 Task: Look for space in Chillán, Chile from 4th September, 2023 to 10th September, 2023 for 1 adult in price range Rs.9000 to Rs.17000. Place can be private room with 1  bedroom having 1 bed and 1 bathroom. Property type can be house, flat, guest house, hotel. Booking option can be shelf check-in. Required host language is English.
Action: Mouse moved to (441, 161)
Screenshot: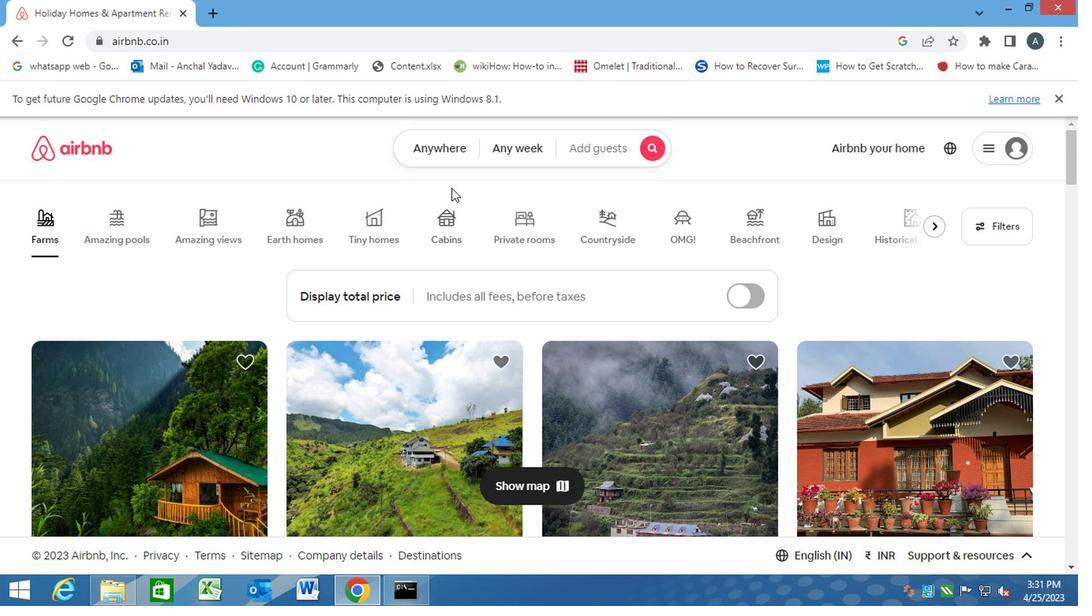 
Action: Mouse pressed left at (441, 161)
Screenshot: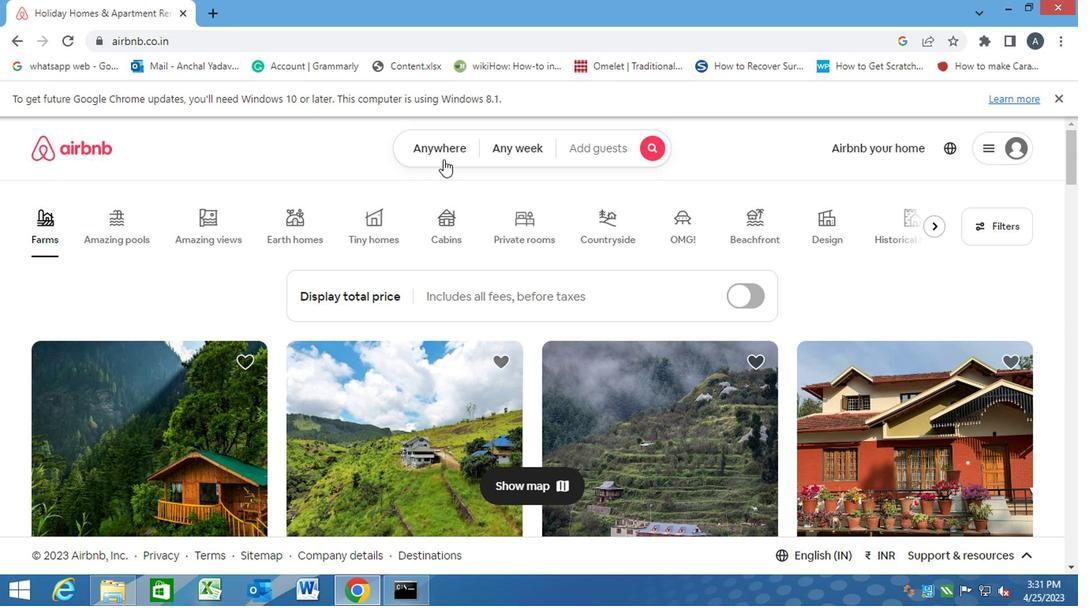 
Action: Mouse moved to (398, 198)
Screenshot: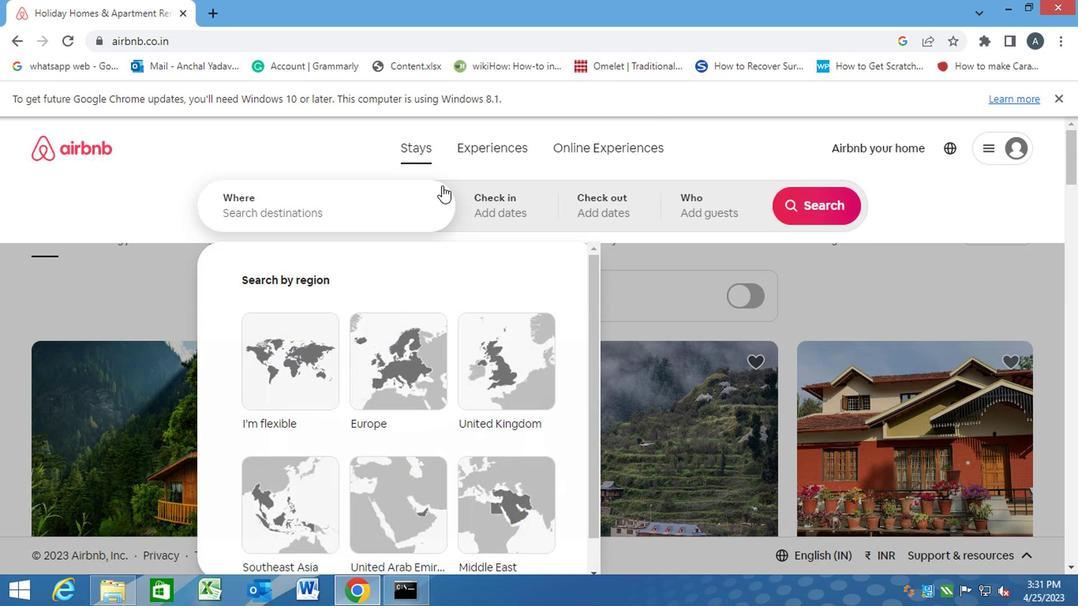 
Action: Mouse pressed left at (398, 198)
Screenshot: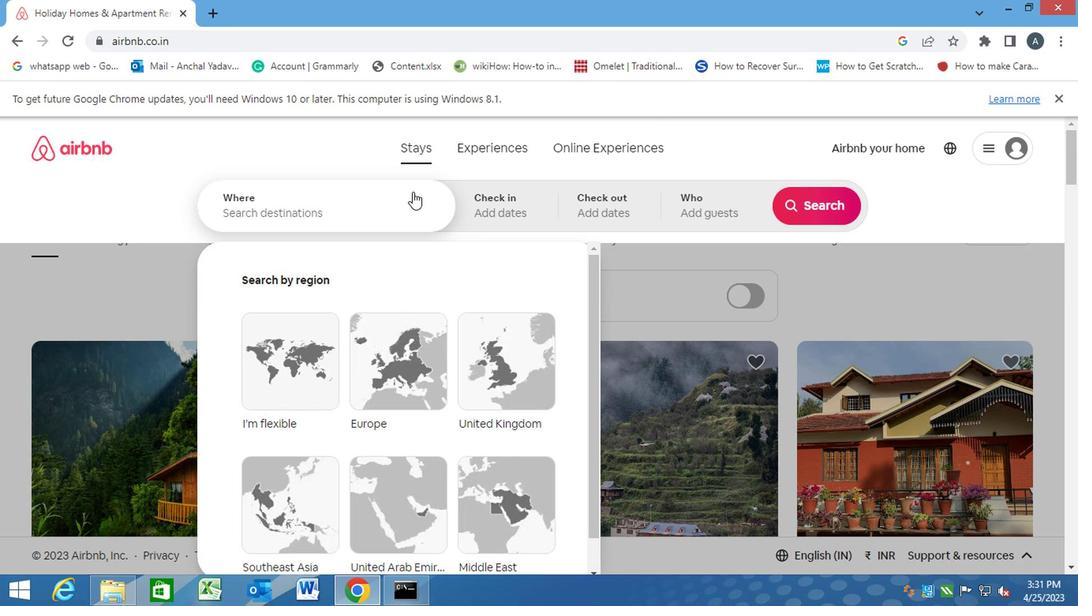 
Action: Key pressed c<Key.caps_lock>hilan,<Key.space><Key.caps_lock>c<Key.caps_lock>hile<Key.enter>
Screenshot: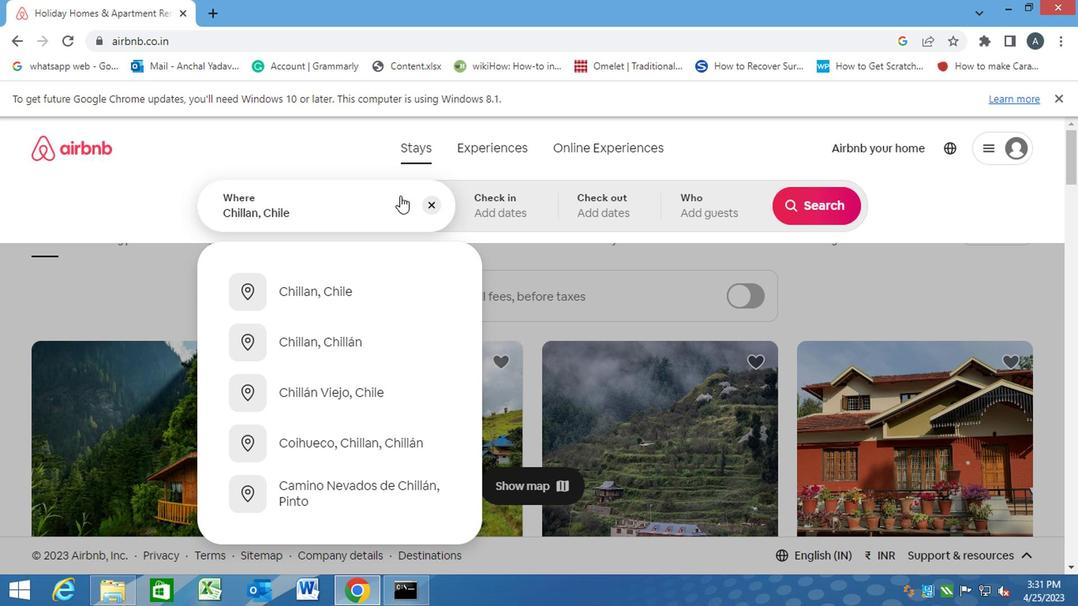 
Action: Mouse moved to (802, 334)
Screenshot: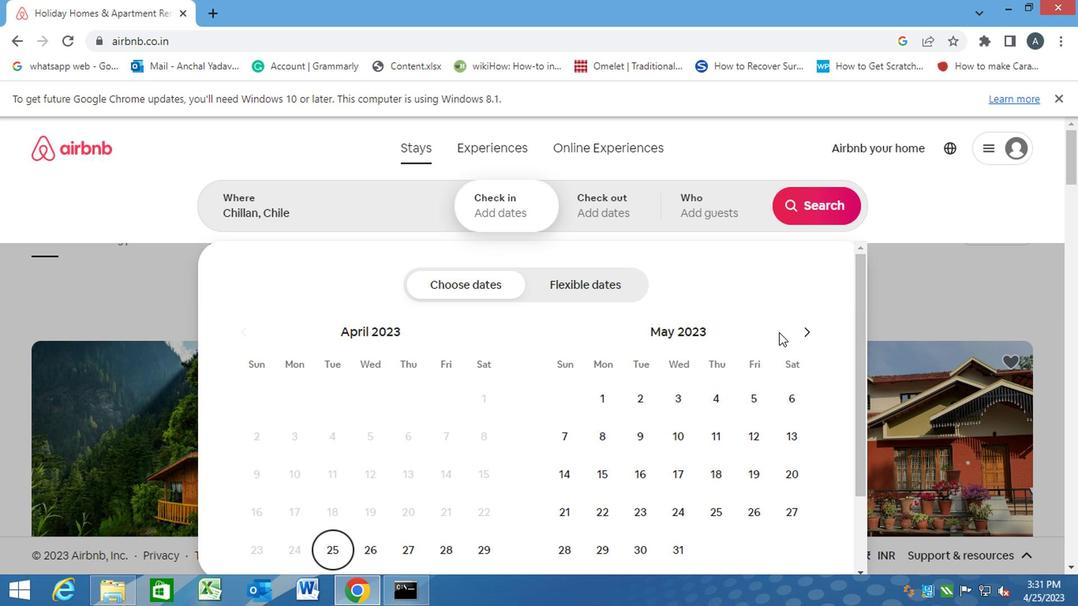 
Action: Mouse pressed left at (802, 334)
Screenshot: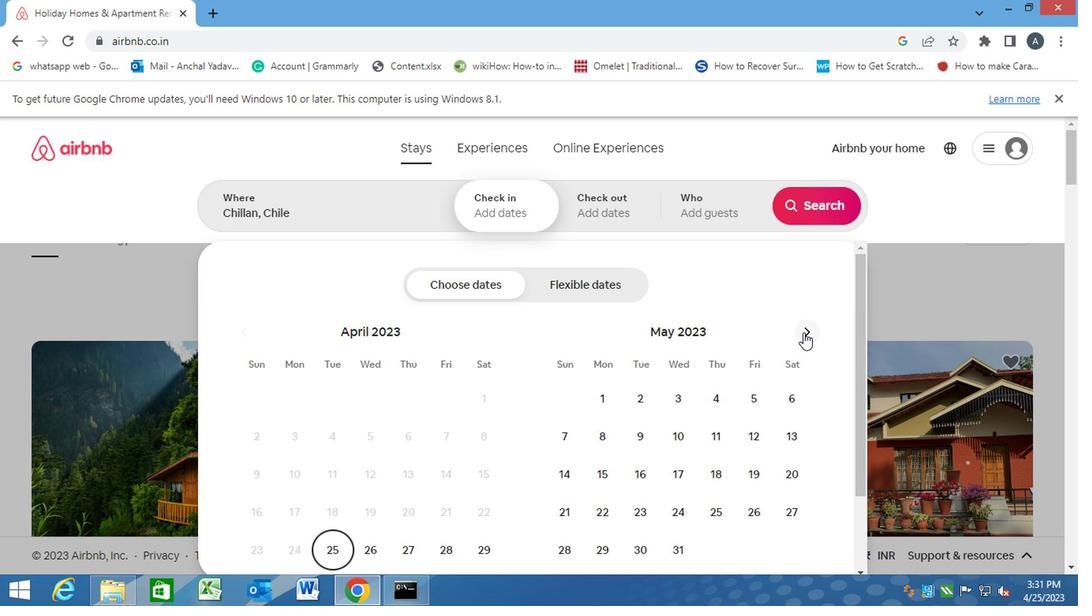
Action: Mouse pressed left at (802, 334)
Screenshot: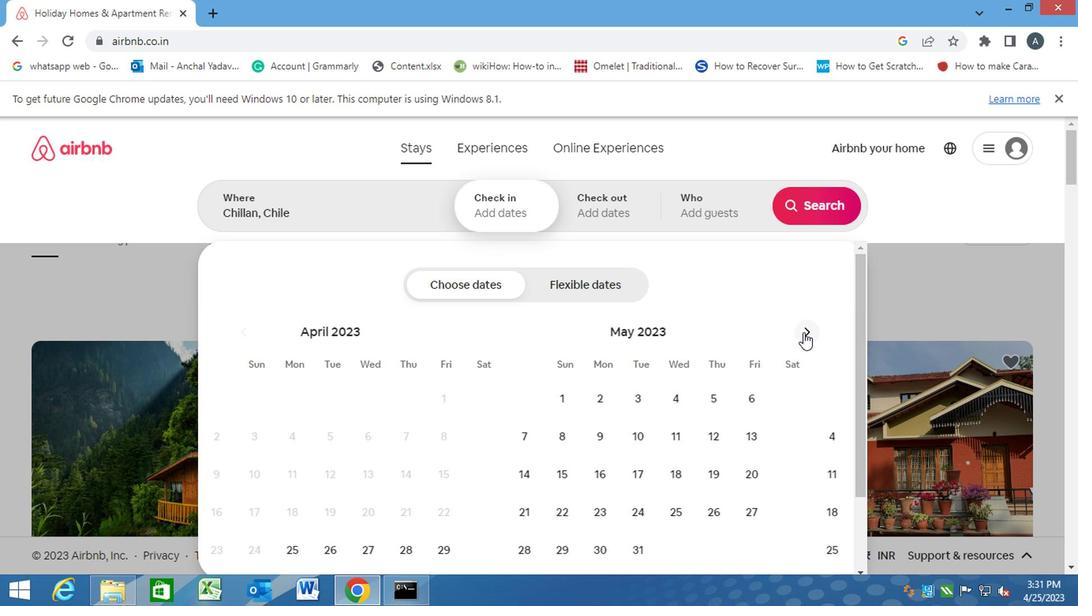 
Action: Mouse pressed left at (802, 334)
Screenshot: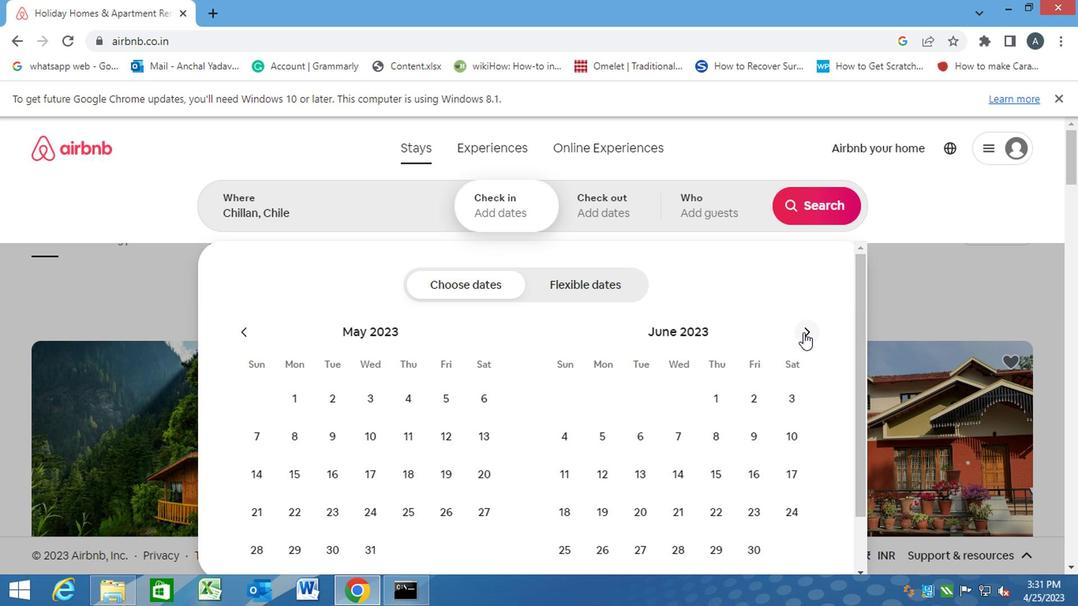 
Action: Mouse pressed left at (802, 334)
Screenshot: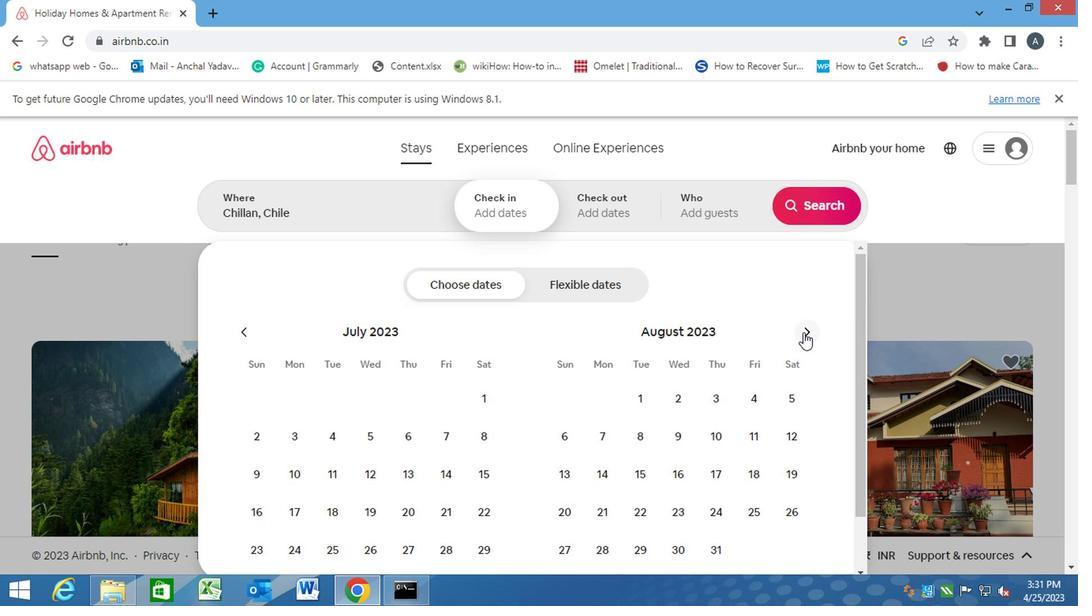 
Action: Mouse moved to (609, 430)
Screenshot: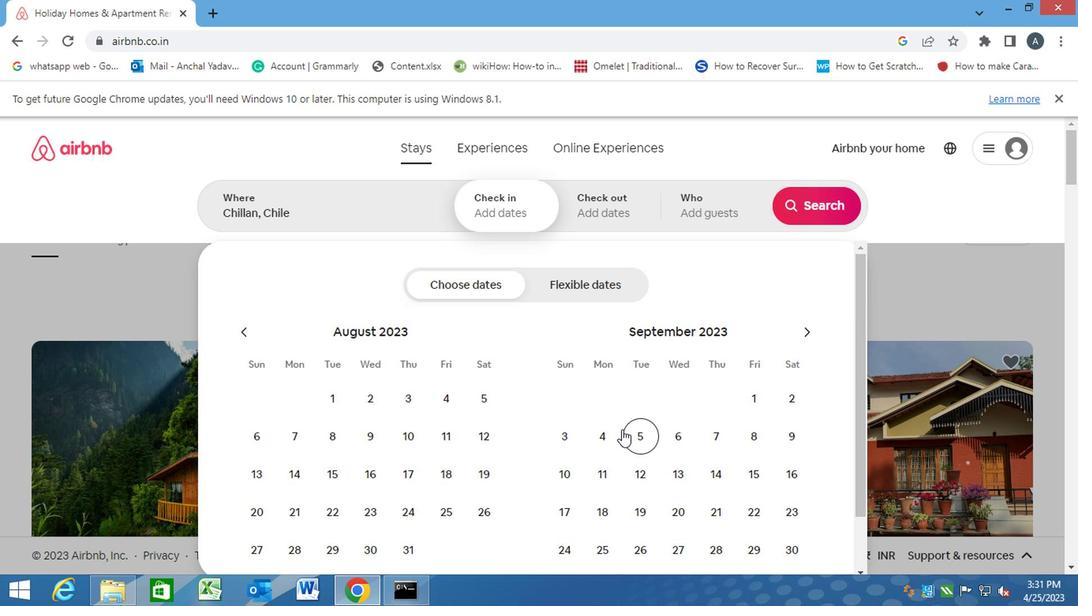 
Action: Mouse pressed left at (609, 430)
Screenshot: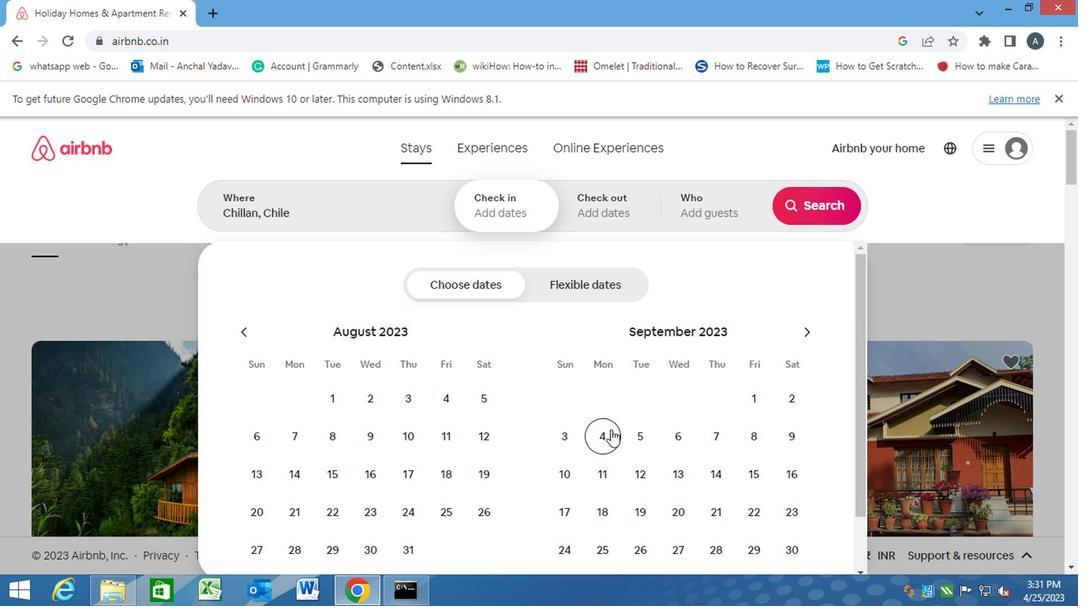
Action: Mouse moved to (566, 471)
Screenshot: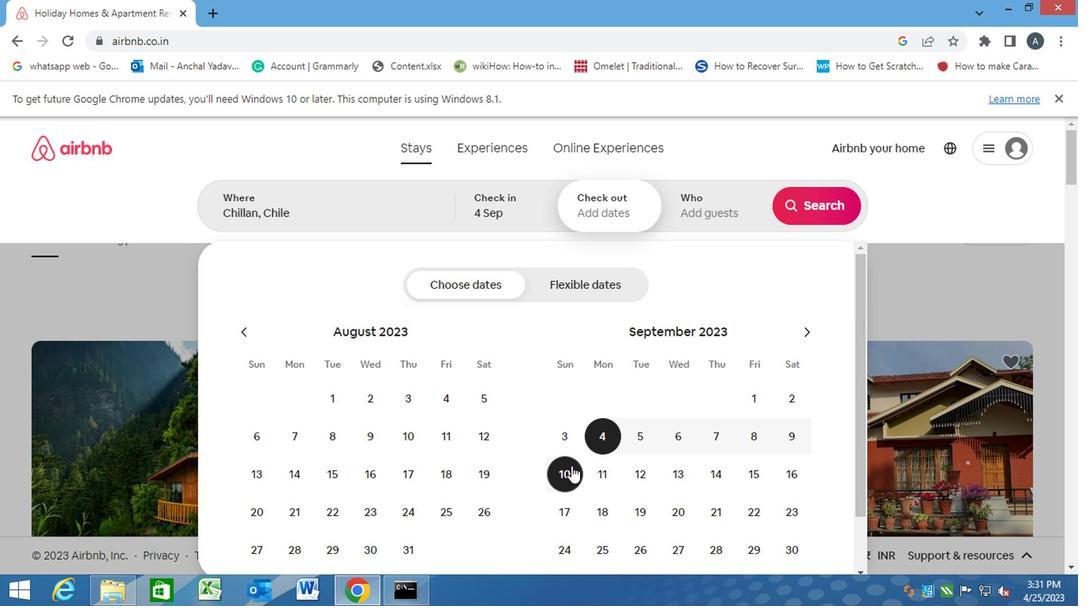 
Action: Mouse pressed left at (566, 471)
Screenshot: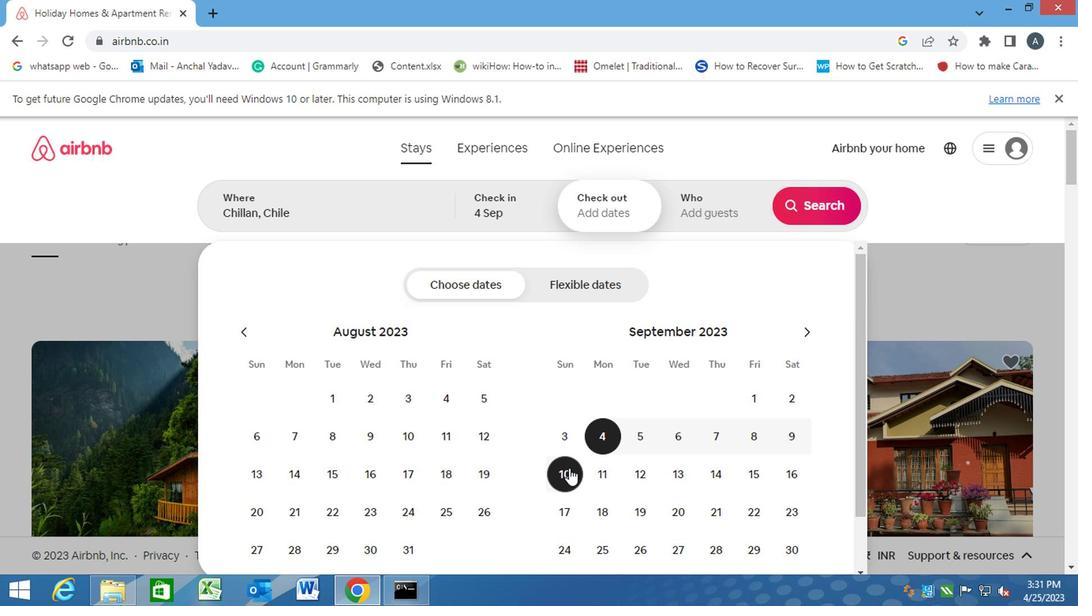 
Action: Mouse moved to (707, 208)
Screenshot: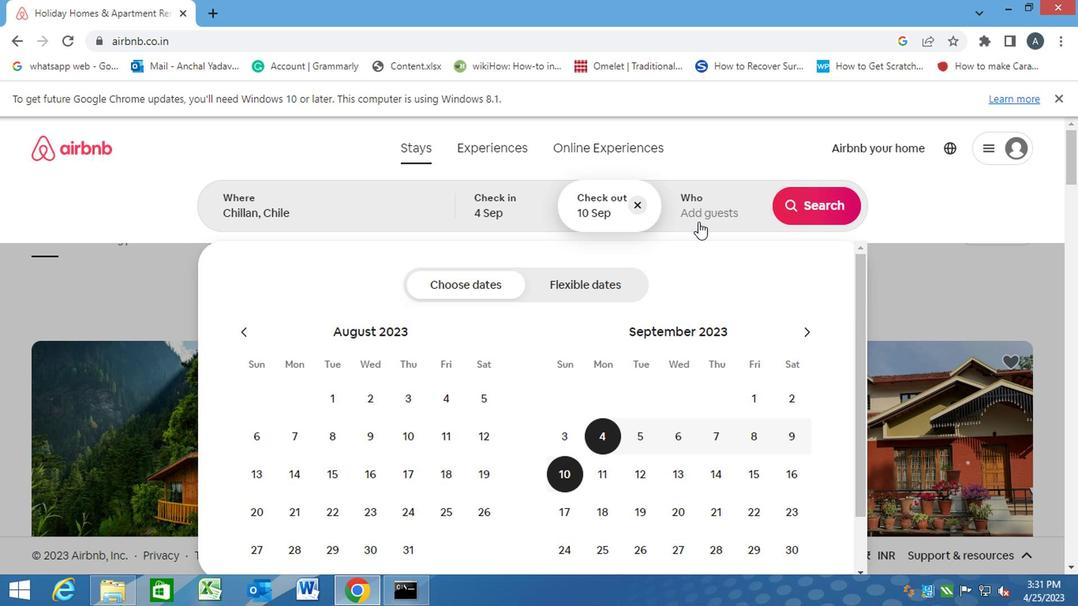 
Action: Mouse pressed left at (707, 208)
Screenshot: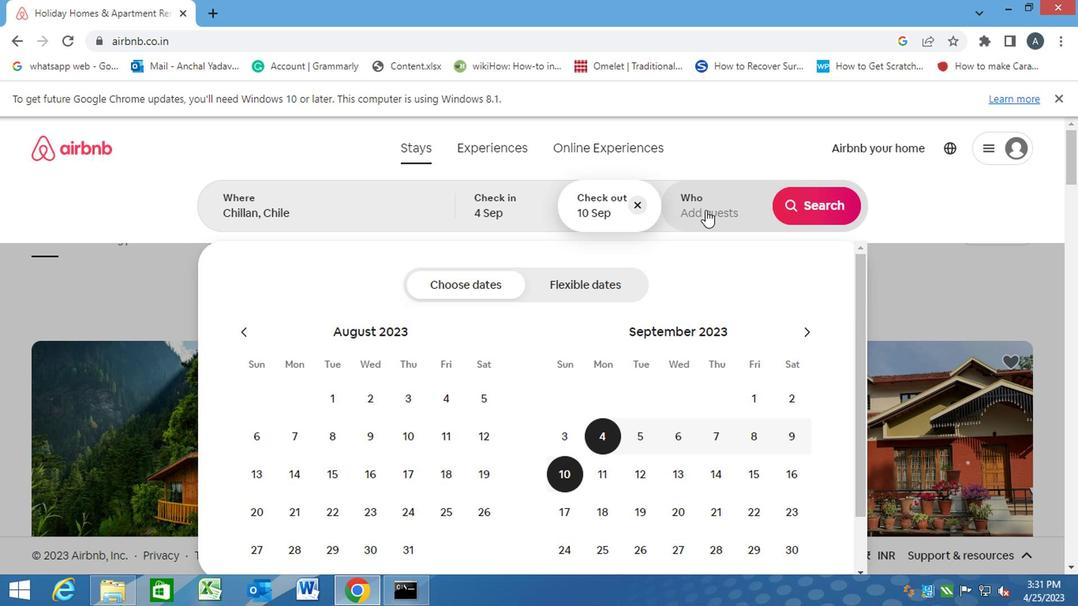 
Action: Mouse moved to (811, 289)
Screenshot: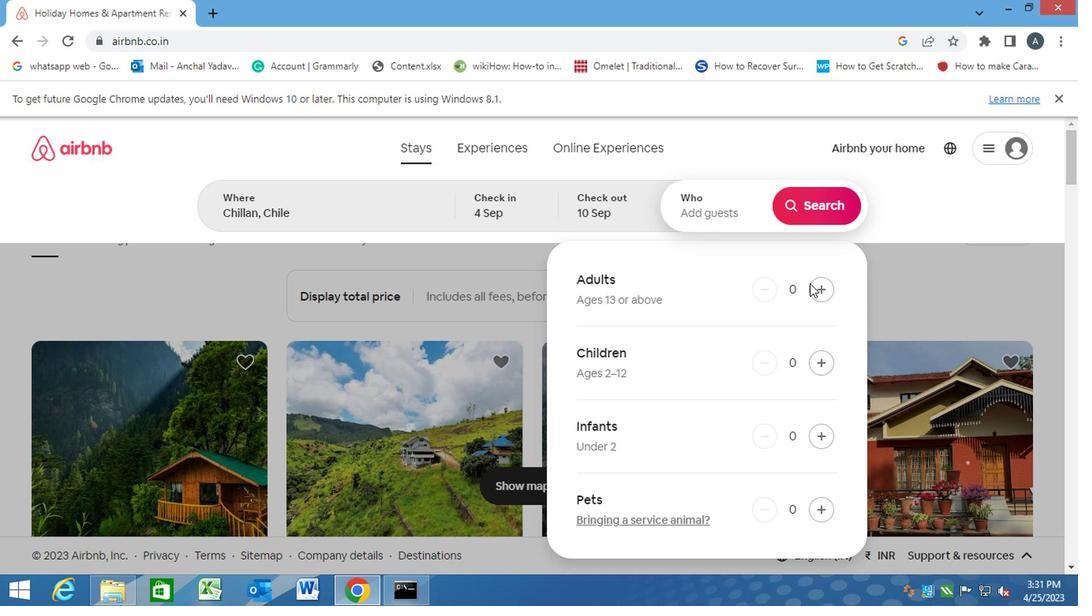
Action: Mouse pressed left at (811, 289)
Screenshot: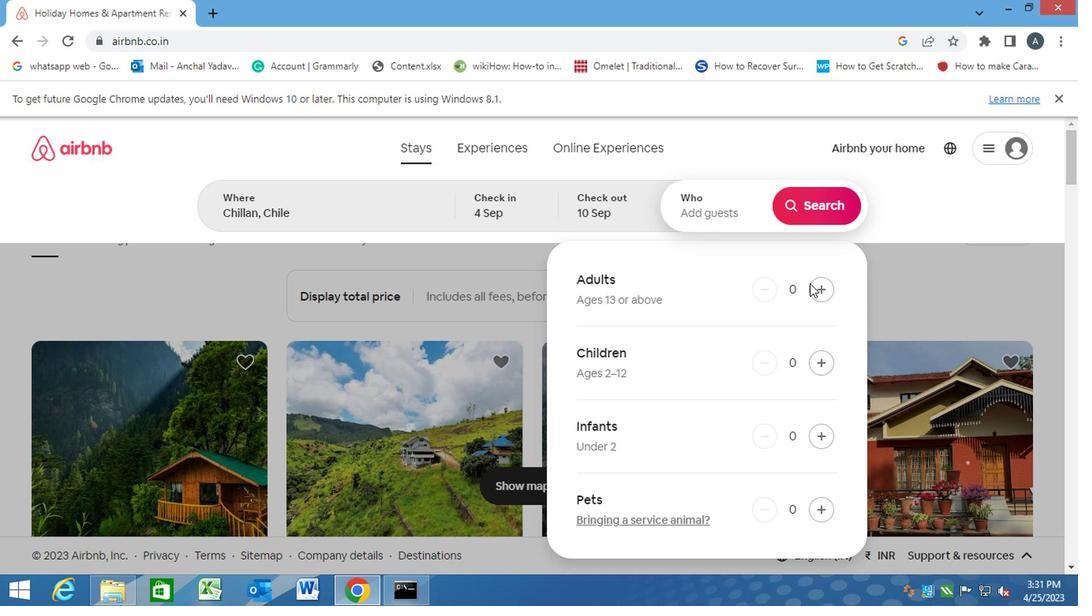 
Action: Mouse moved to (823, 214)
Screenshot: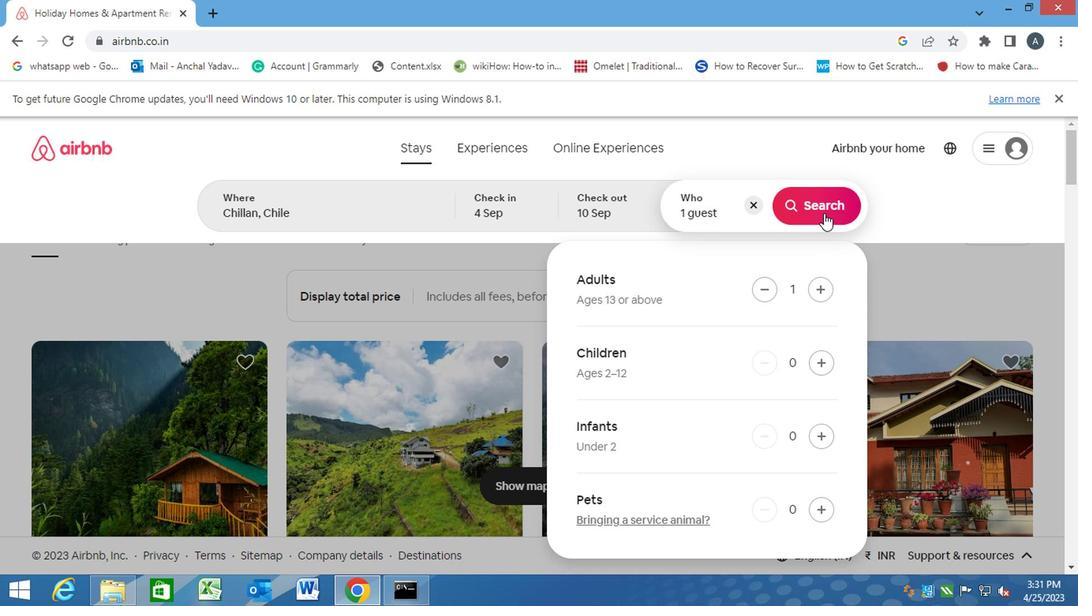 
Action: Mouse pressed left at (823, 214)
Screenshot: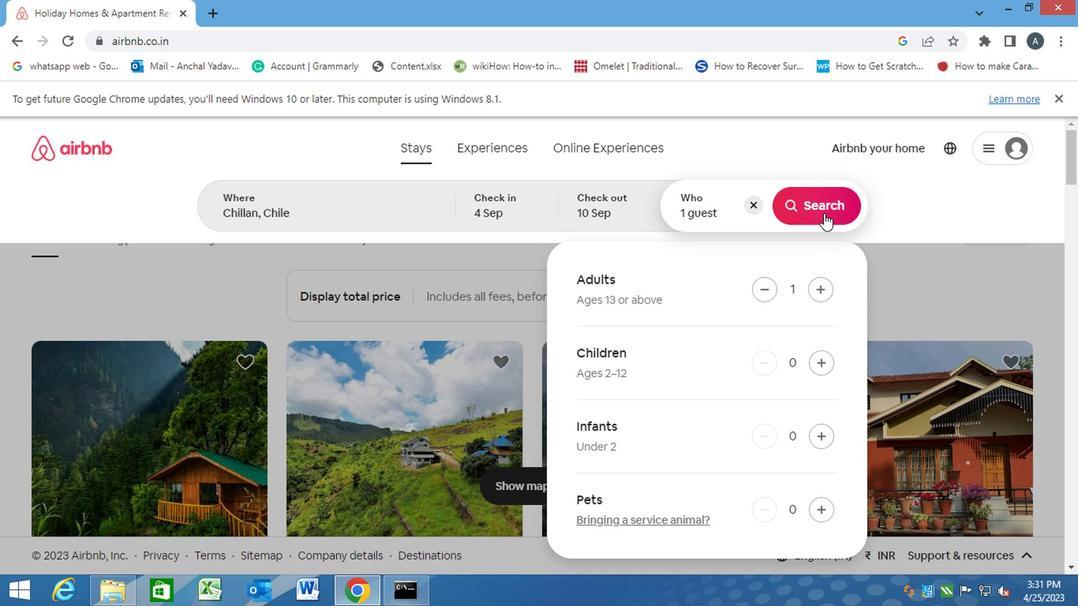 
Action: Mouse moved to (1007, 206)
Screenshot: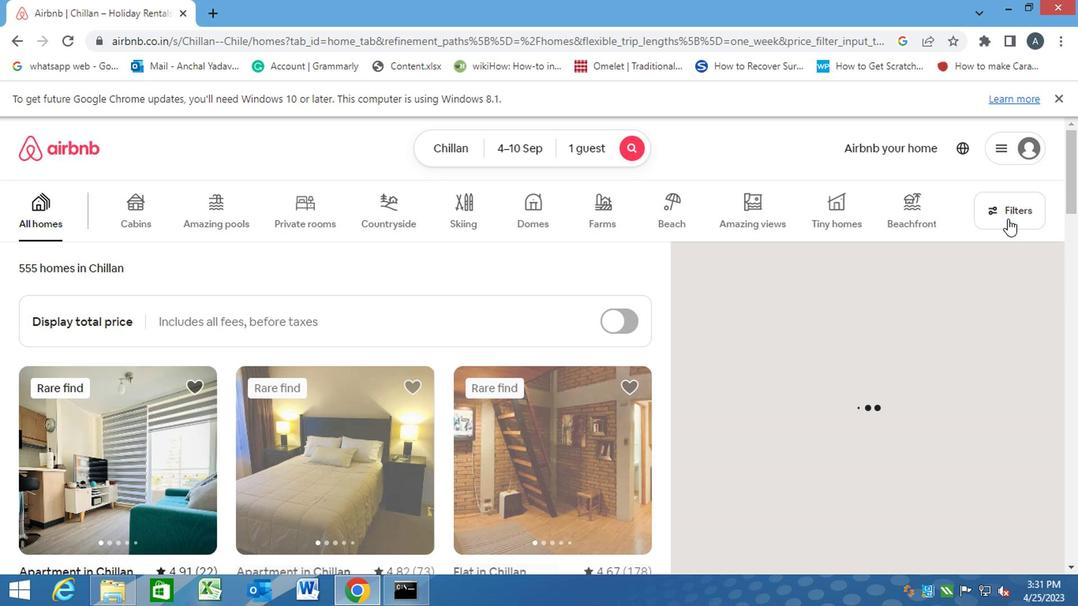 
Action: Mouse pressed left at (1007, 206)
Screenshot: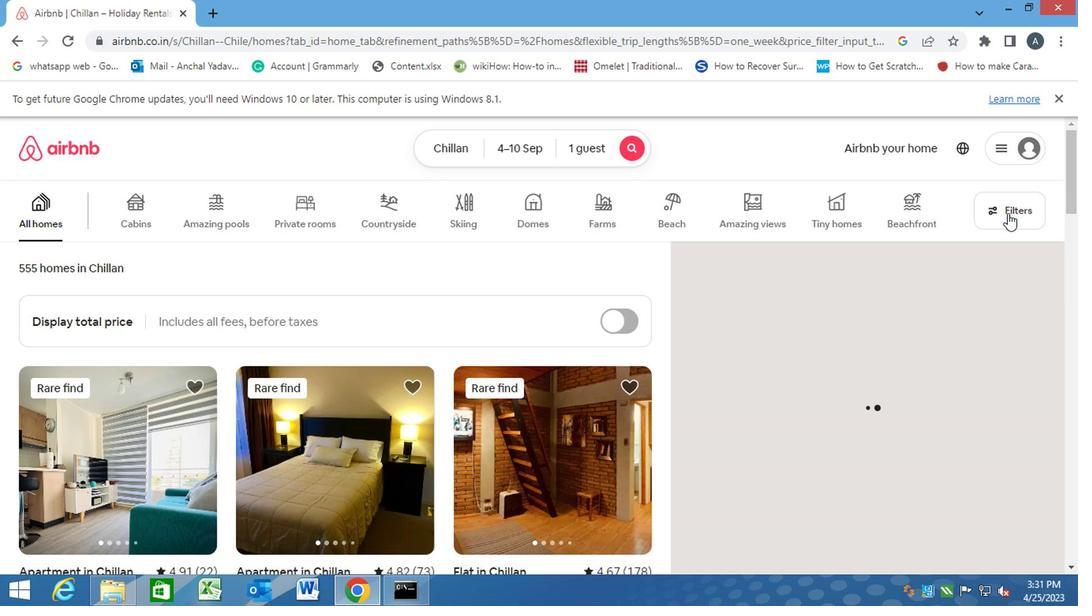 
Action: Mouse moved to (329, 410)
Screenshot: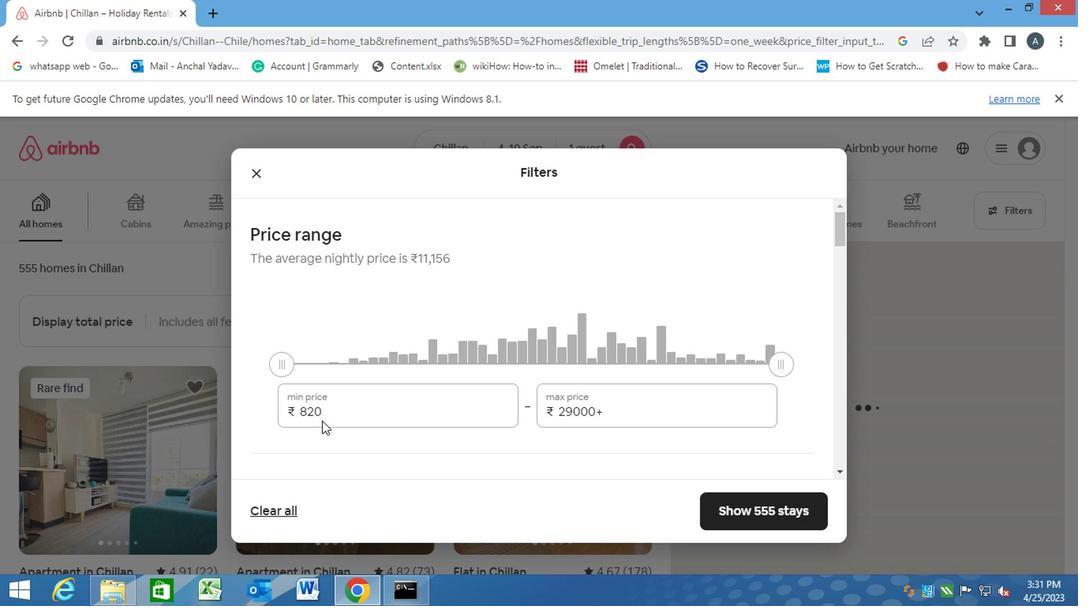 
Action: Mouse pressed left at (329, 410)
Screenshot: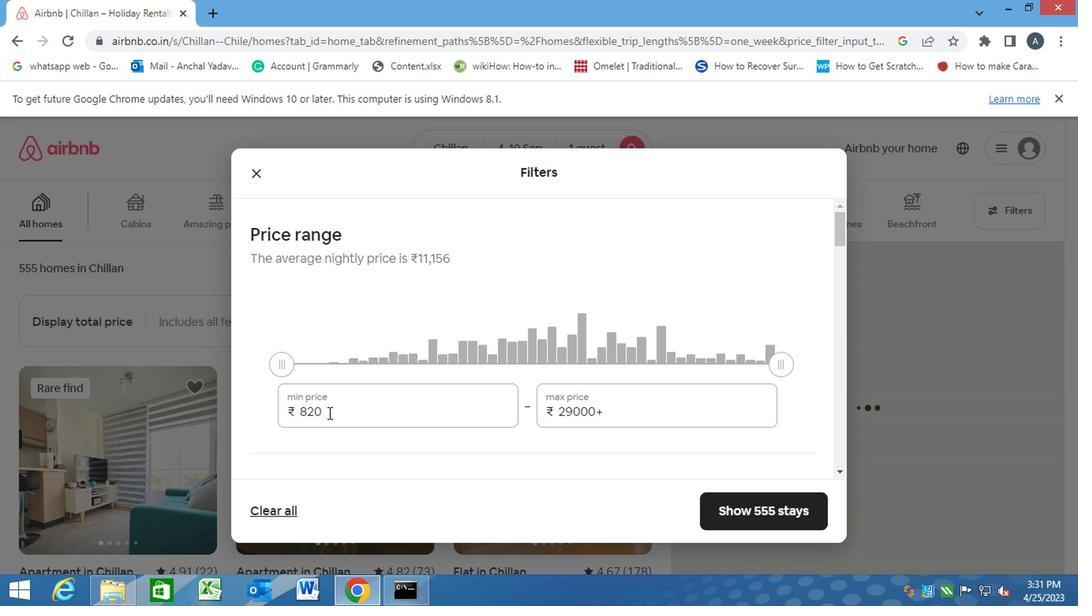 
Action: Mouse moved to (293, 414)
Screenshot: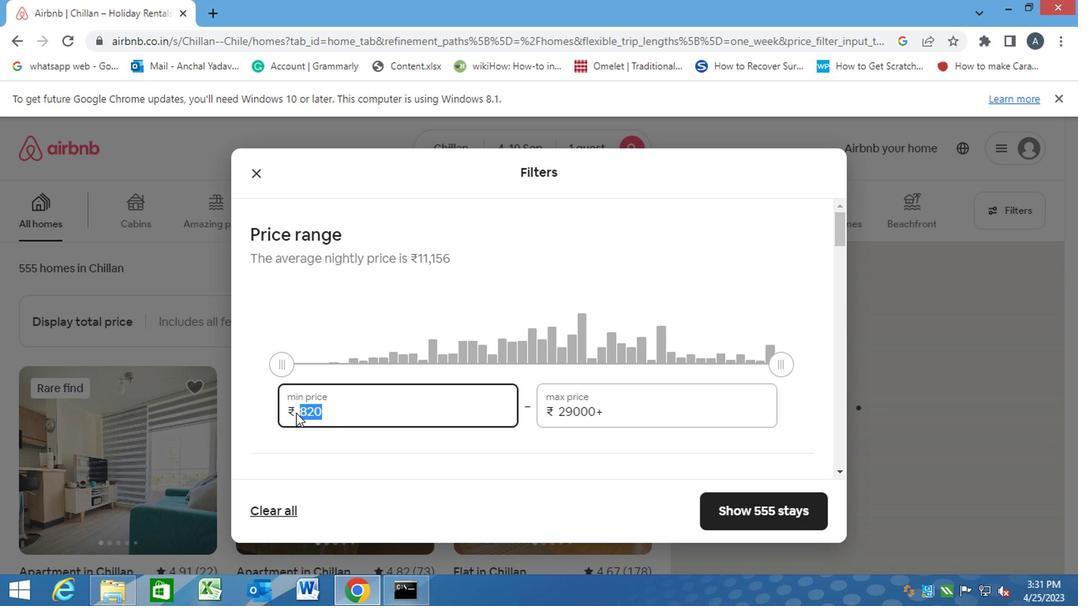 
Action: Key pressed 9000<Key.tab><Key.backspace>17<Key.backspace><Key.backspace><Key.backspace><Key.backspace><Key.backspace><Key.backspace><Key.backspace><Key.backspace><Key.backspace><Key.backspace><Key.backspace><Key.backspace><Key.backspace><Key.backspace><Key.backspace><Key.backspace><Key.backspace><Key.backspace><Key.backspace><Key.backspace><Key.backspace>17000
Screenshot: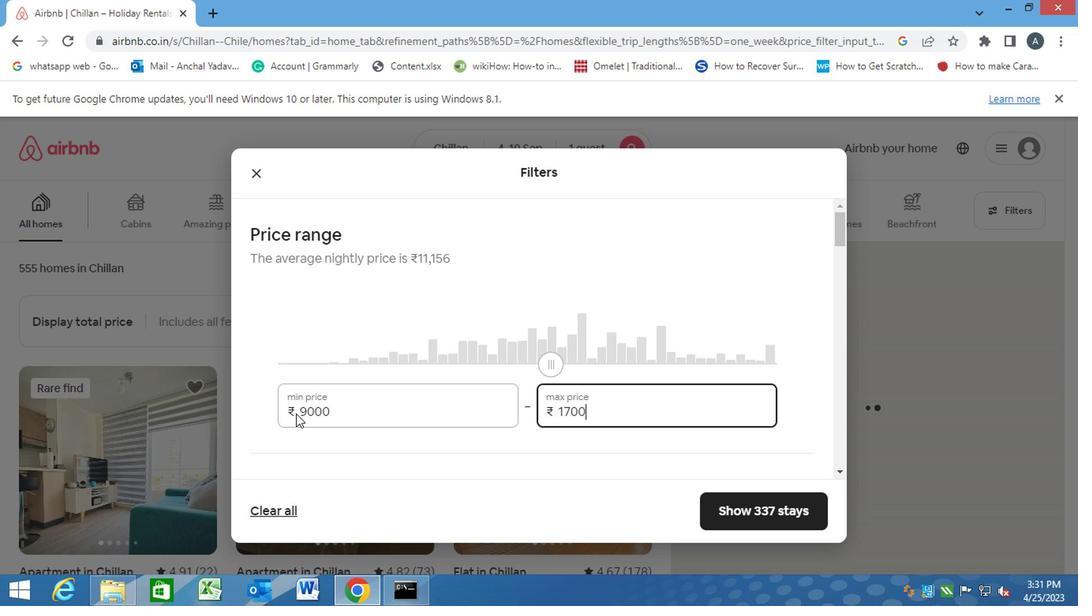 
Action: Mouse moved to (359, 491)
Screenshot: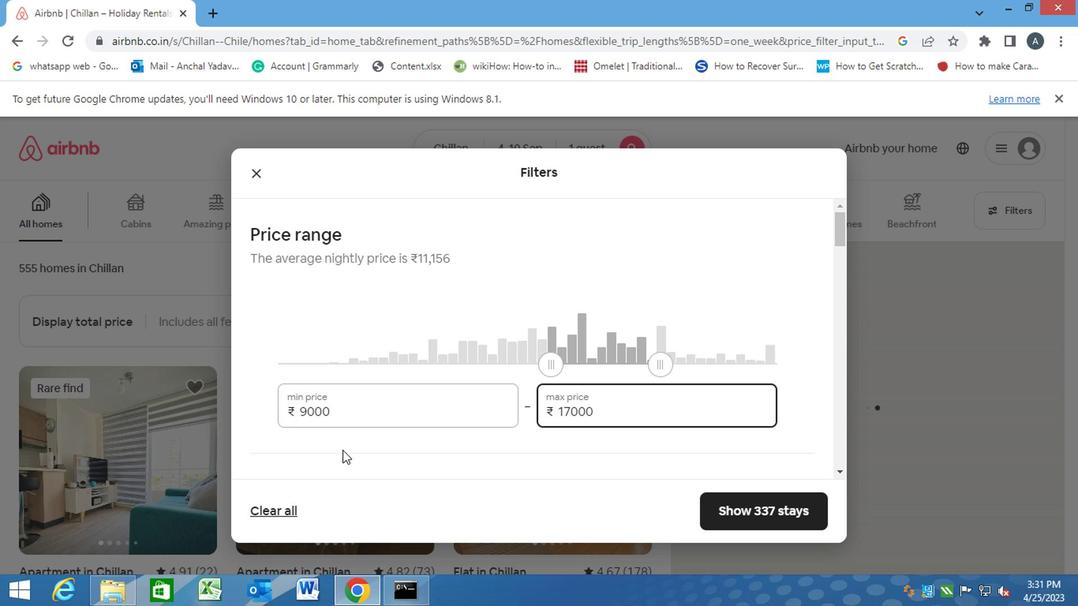 
Action: Mouse pressed left at (359, 491)
Screenshot: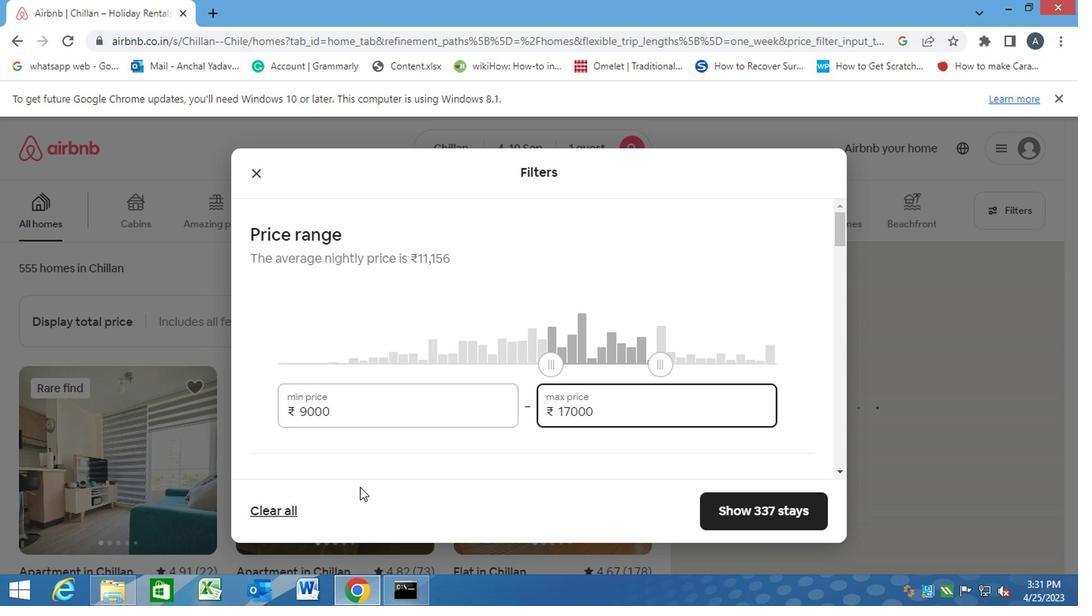 
Action: Mouse moved to (411, 472)
Screenshot: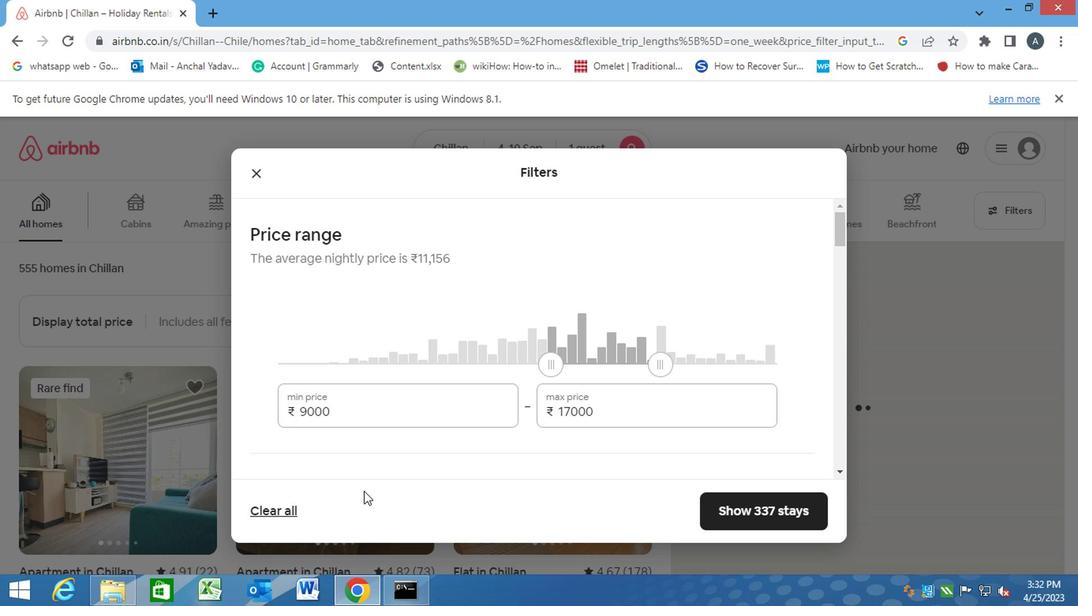 
Action: Mouse scrolled (411, 471) with delta (0, -1)
Screenshot: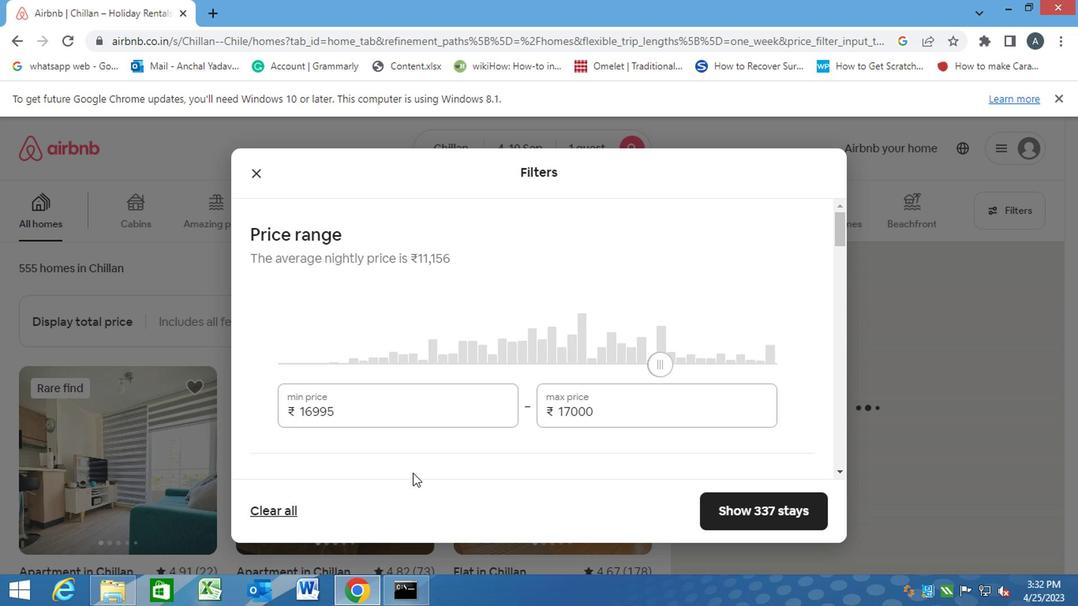 
Action: Mouse scrolled (411, 471) with delta (0, -1)
Screenshot: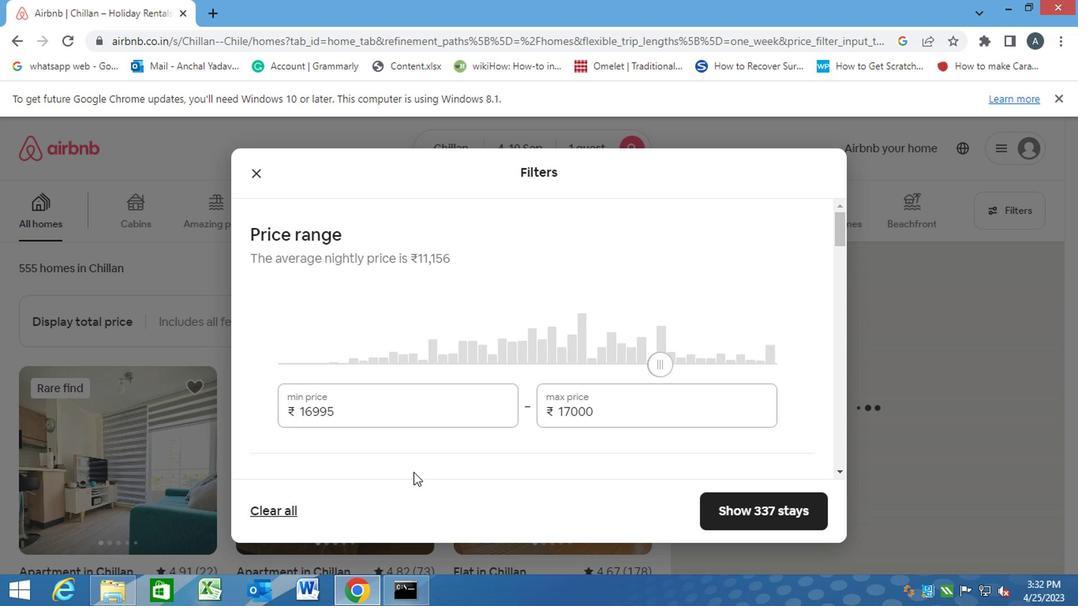 
Action: Mouse moved to (534, 376)
Screenshot: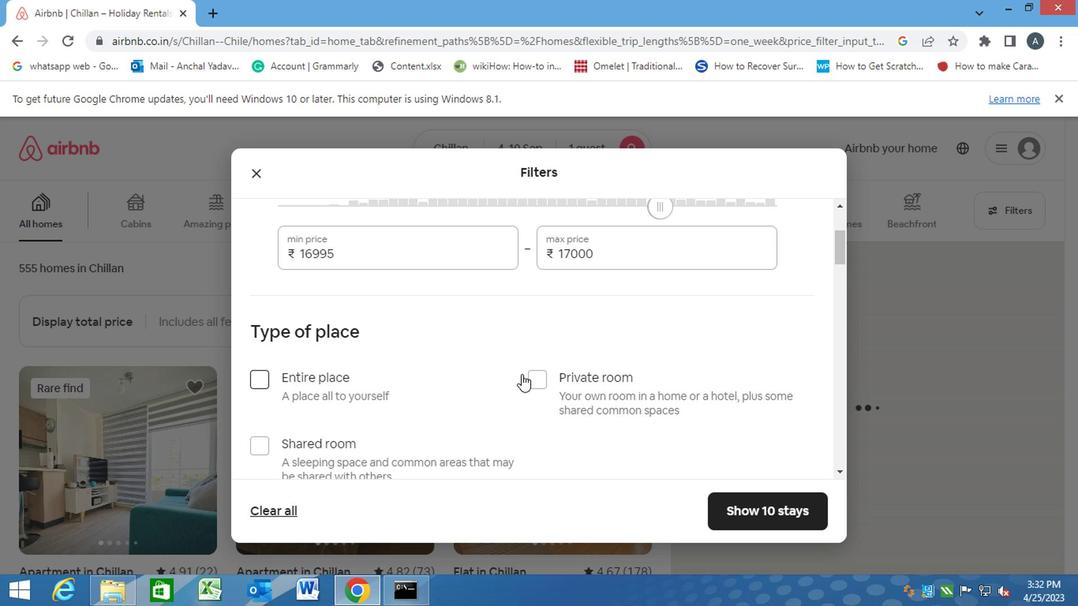 
Action: Mouse pressed left at (534, 376)
Screenshot: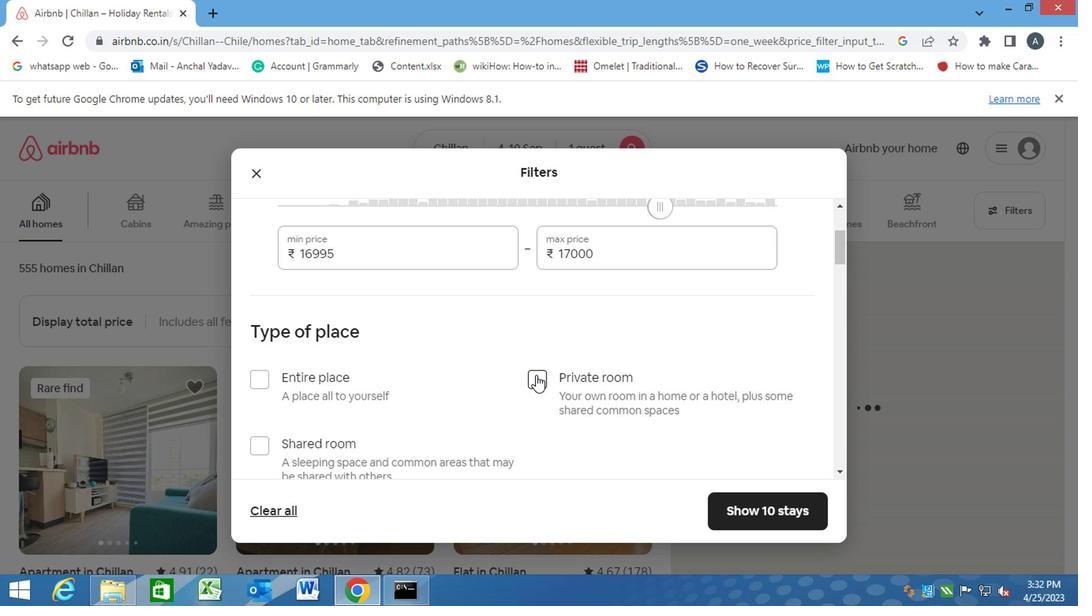 
Action: Mouse moved to (513, 403)
Screenshot: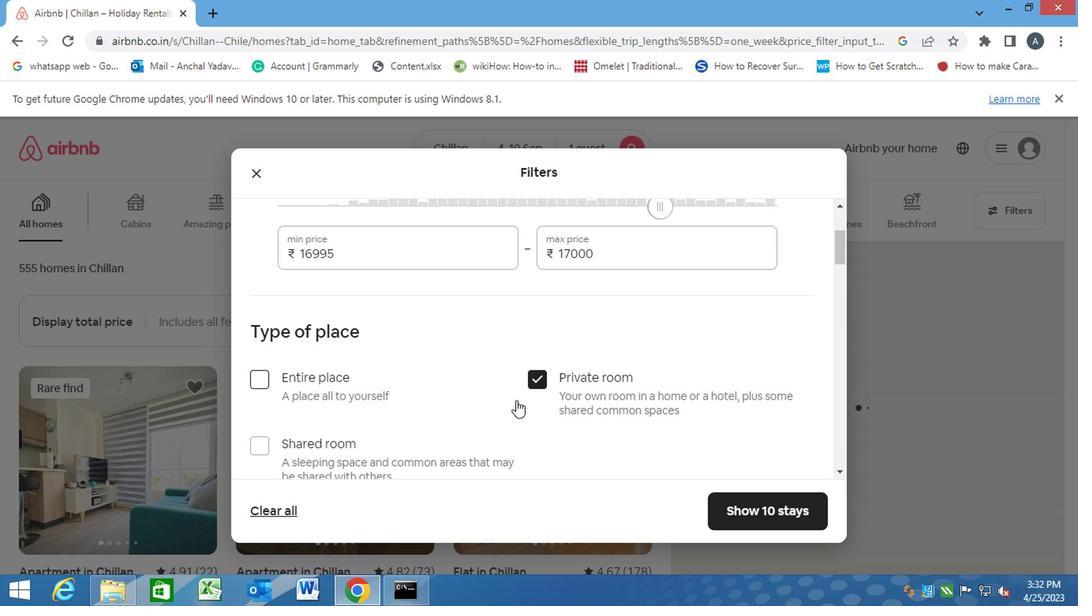 
Action: Mouse scrolled (513, 402) with delta (0, -1)
Screenshot: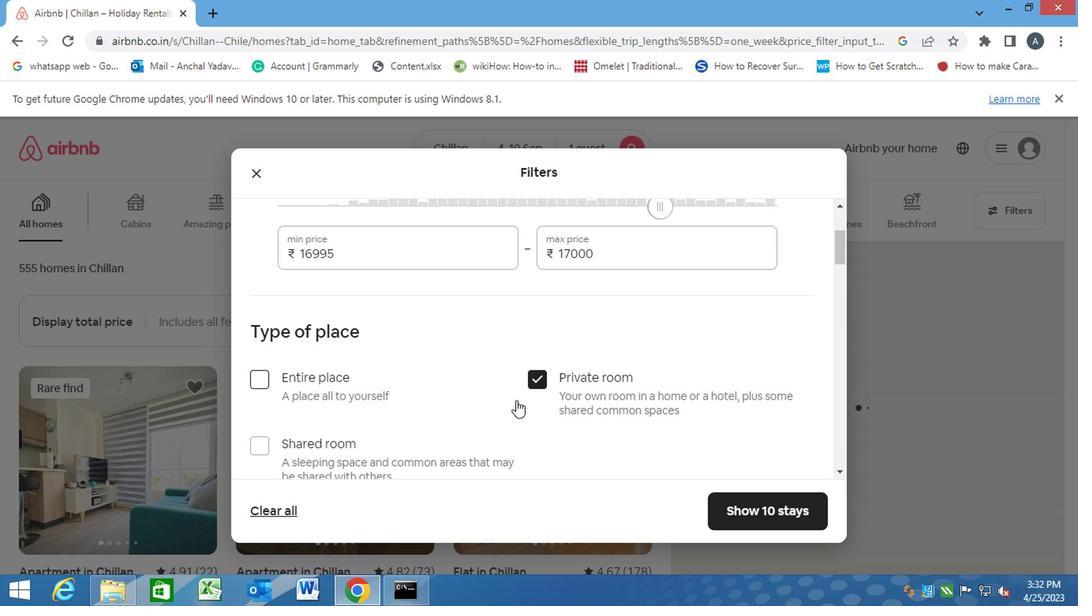 
Action: Mouse moved to (512, 404)
Screenshot: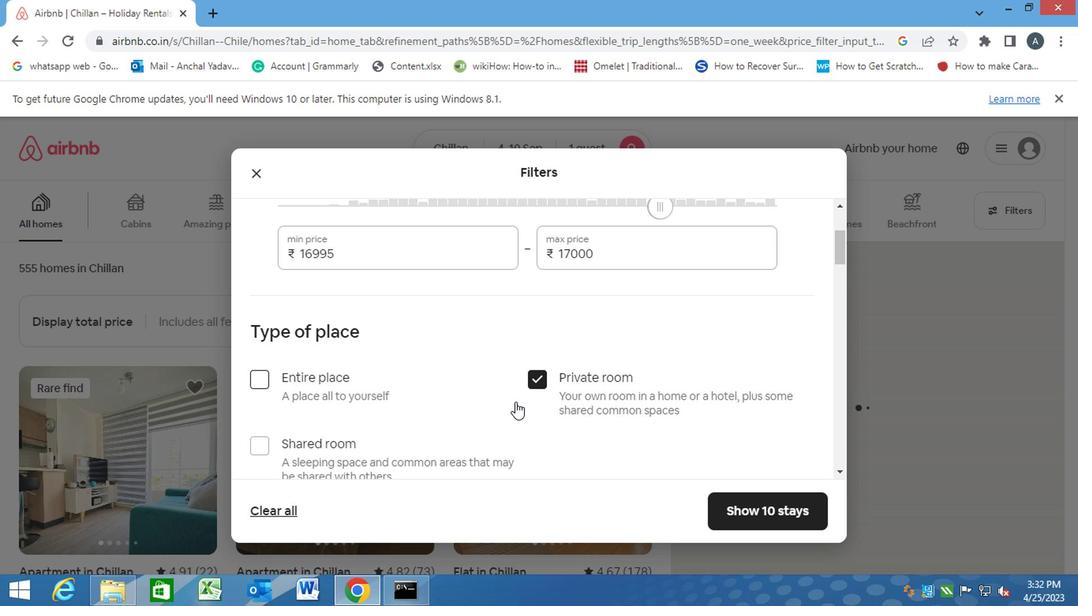 
Action: Mouse scrolled (512, 403) with delta (0, 0)
Screenshot: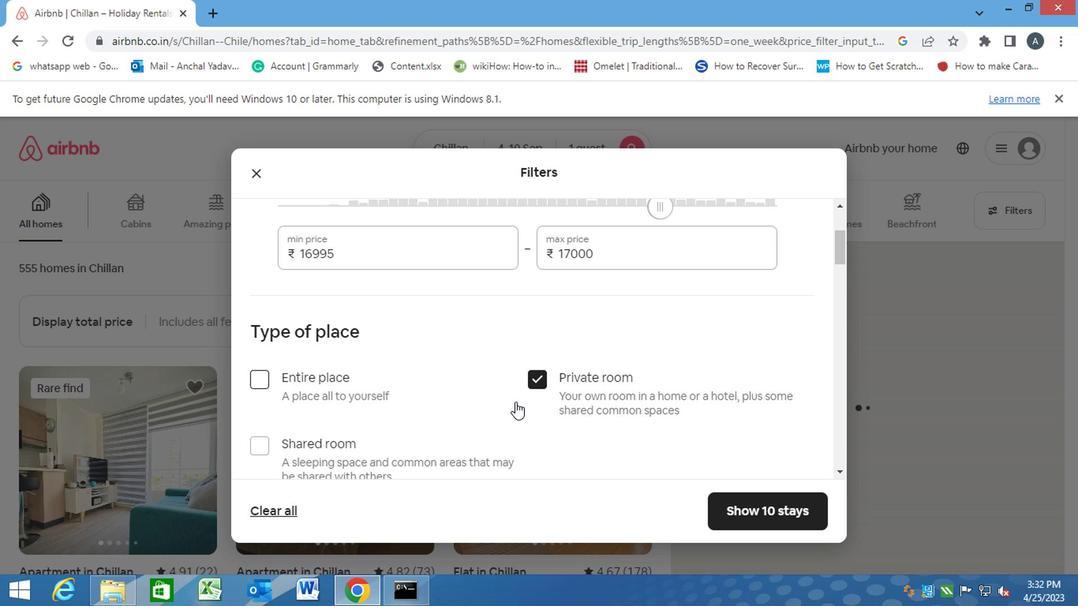 
Action: Mouse scrolled (512, 403) with delta (0, 0)
Screenshot: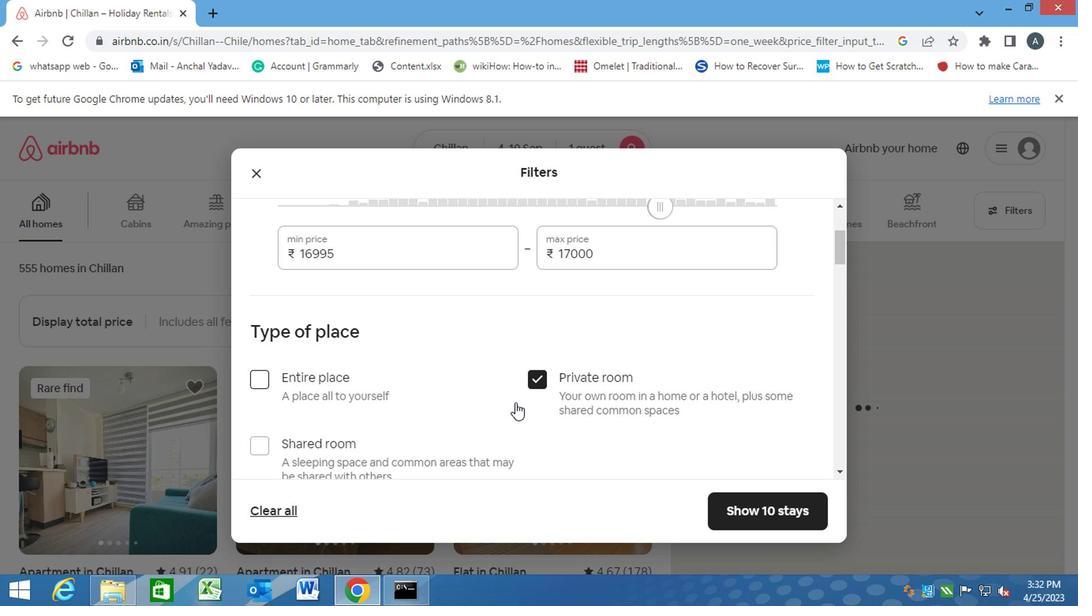 
Action: Mouse scrolled (512, 403) with delta (0, 0)
Screenshot: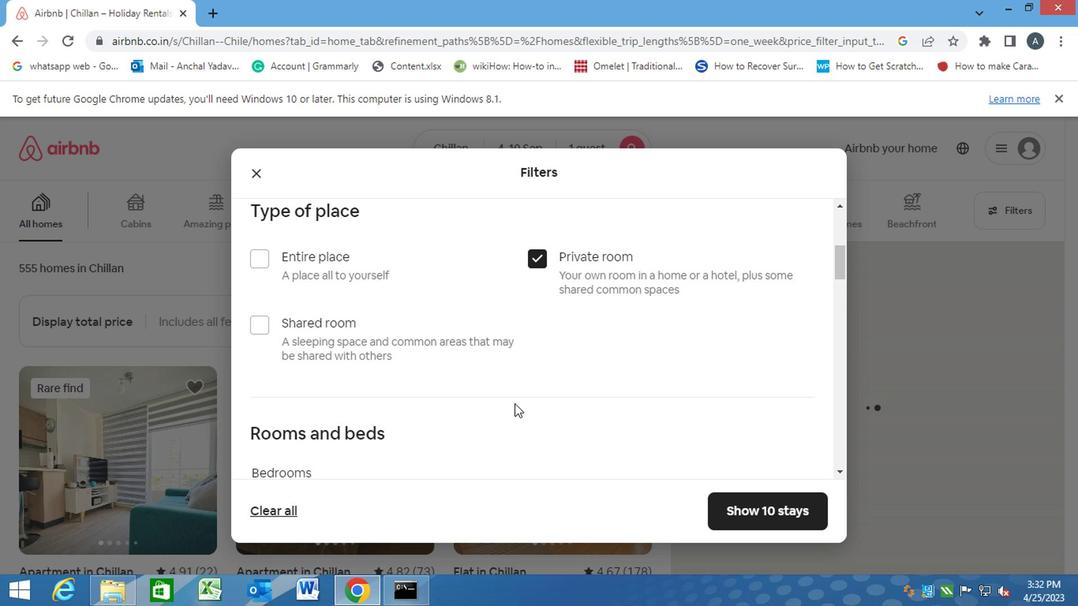 
Action: Mouse scrolled (512, 403) with delta (0, 0)
Screenshot: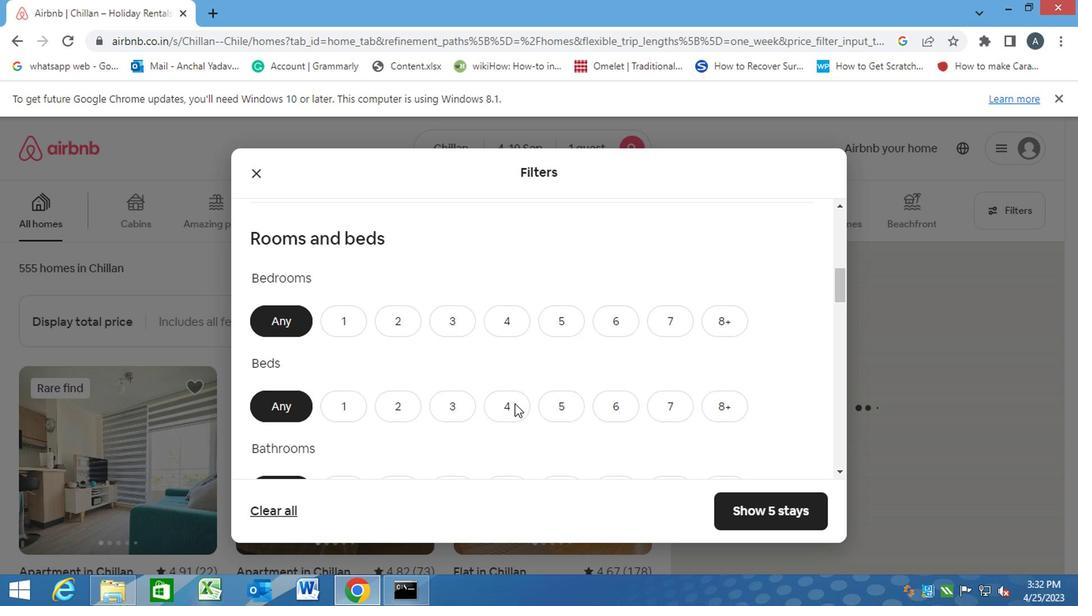 
Action: Mouse moved to (338, 247)
Screenshot: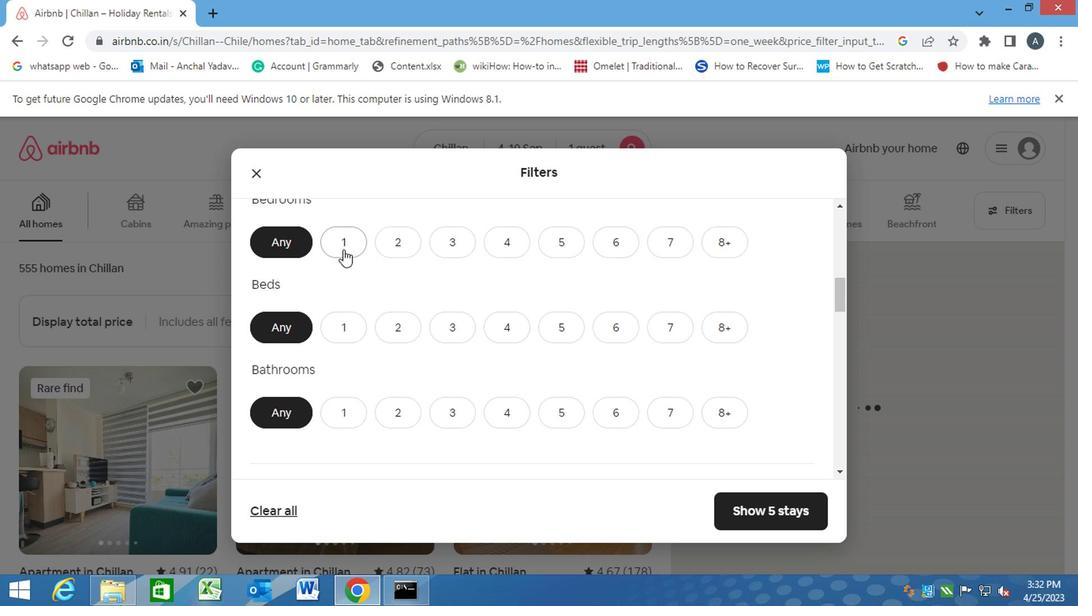 
Action: Mouse pressed left at (338, 247)
Screenshot: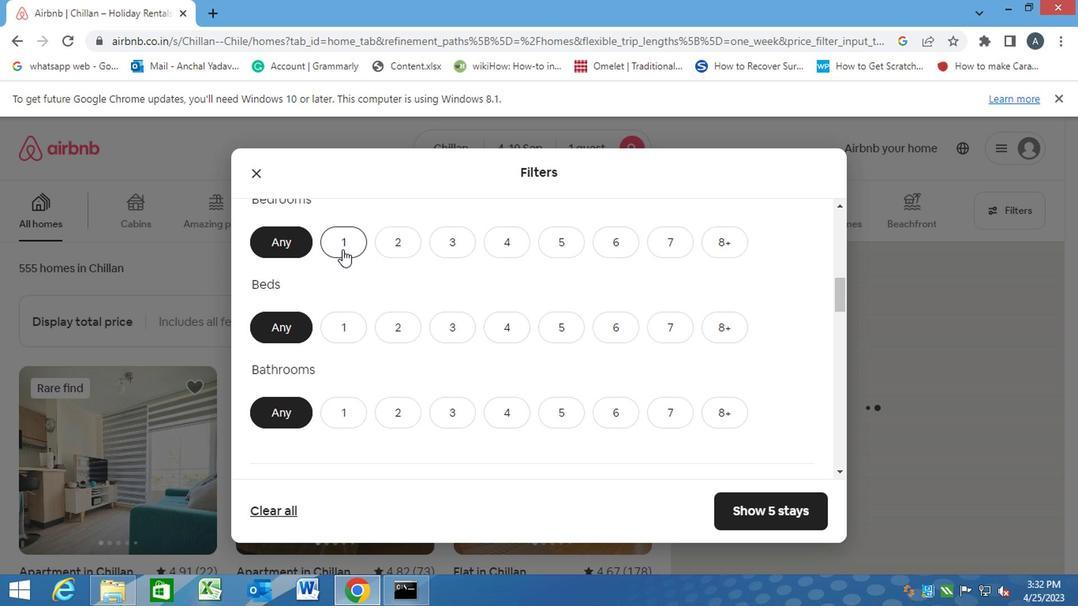 
Action: Mouse moved to (342, 326)
Screenshot: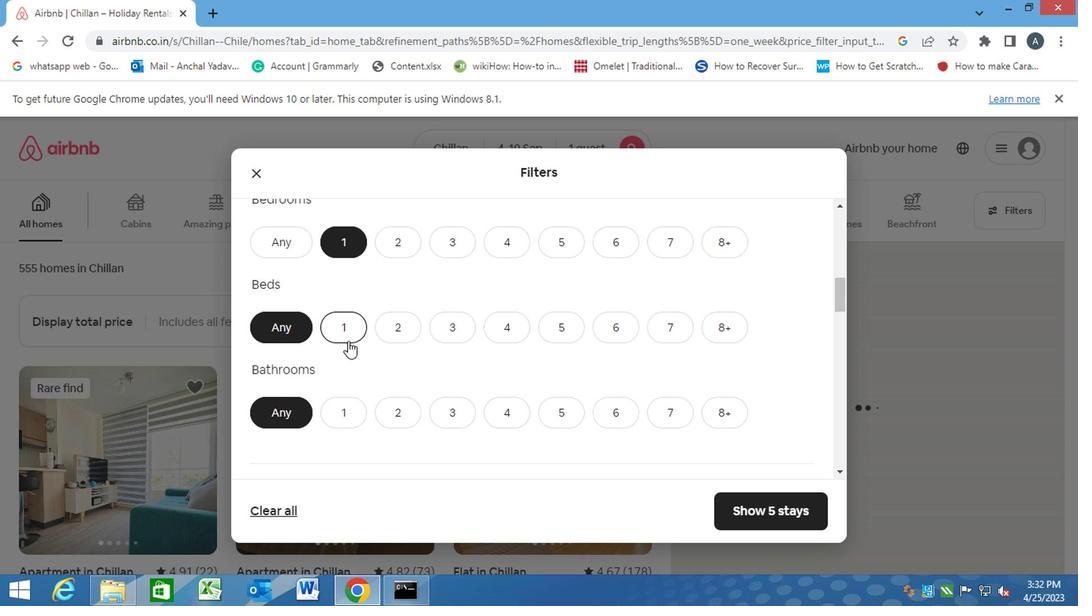 
Action: Mouse pressed left at (342, 326)
Screenshot: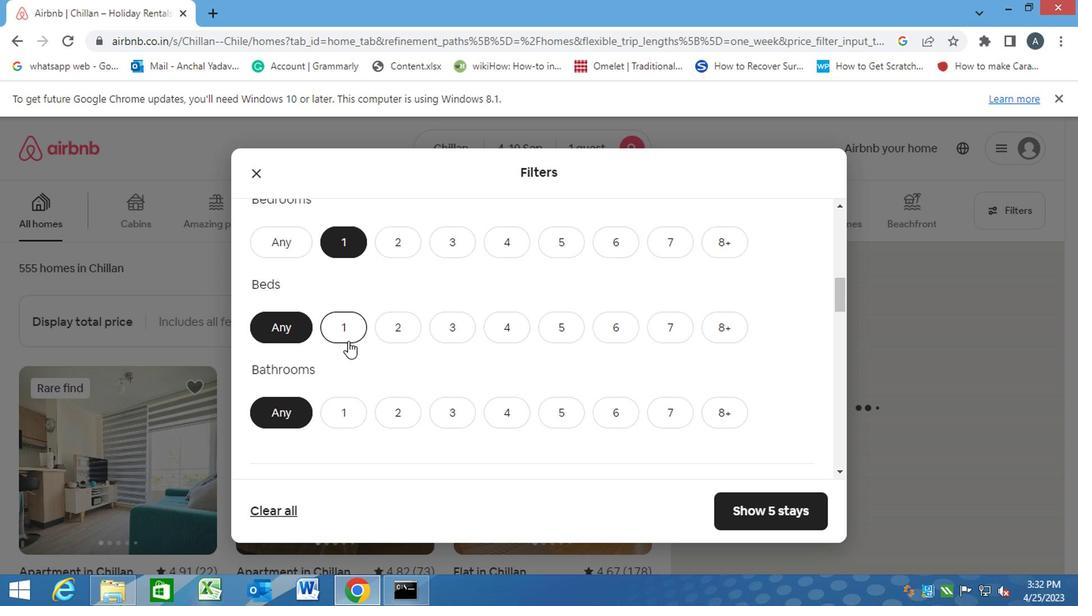 
Action: Mouse moved to (343, 407)
Screenshot: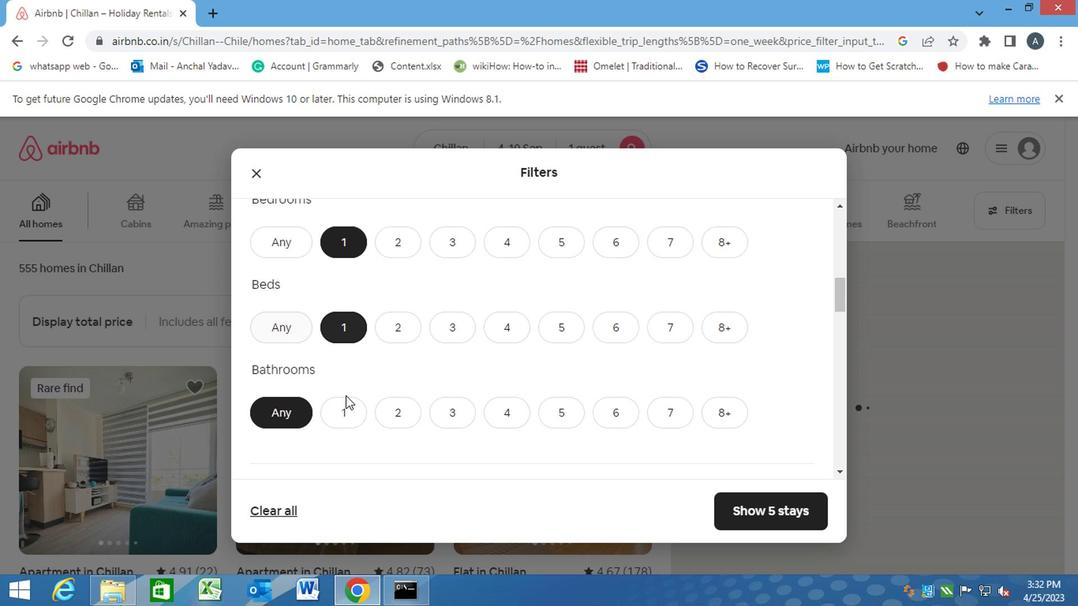 
Action: Mouse pressed left at (343, 407)
Screenshot: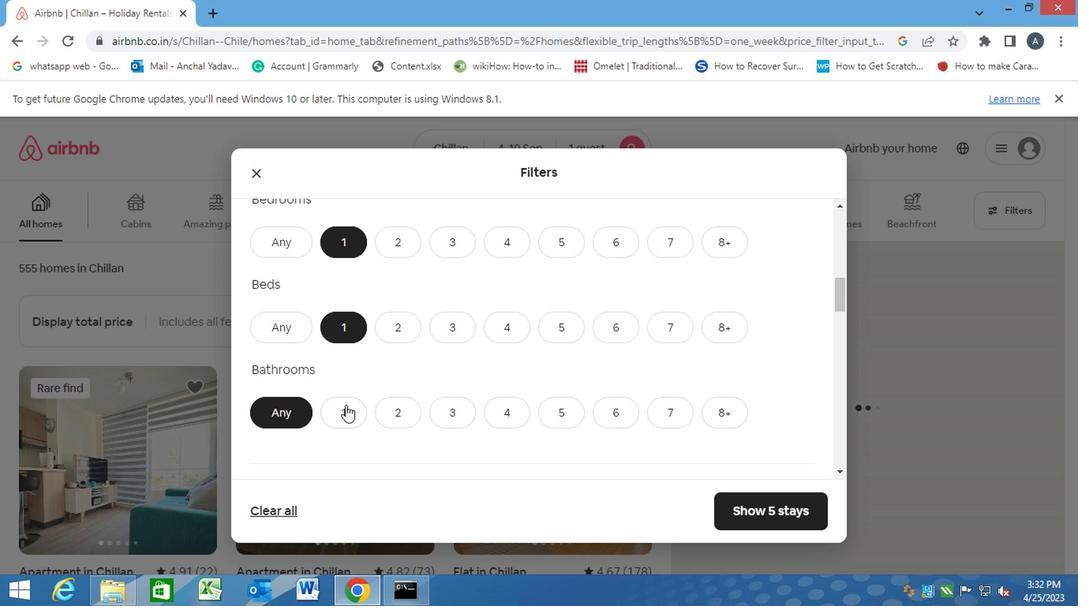 
Action: Mouse moved to (397, 451)
Screenshot: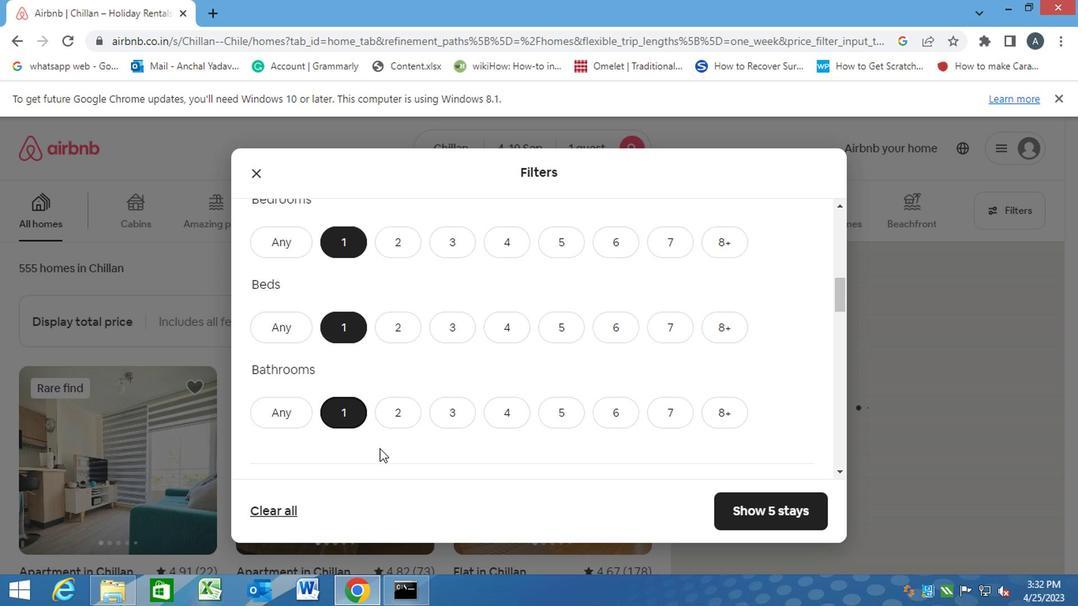
Action: Mouse scrolled (397, 449) with delta (0, -1)
Screenshot: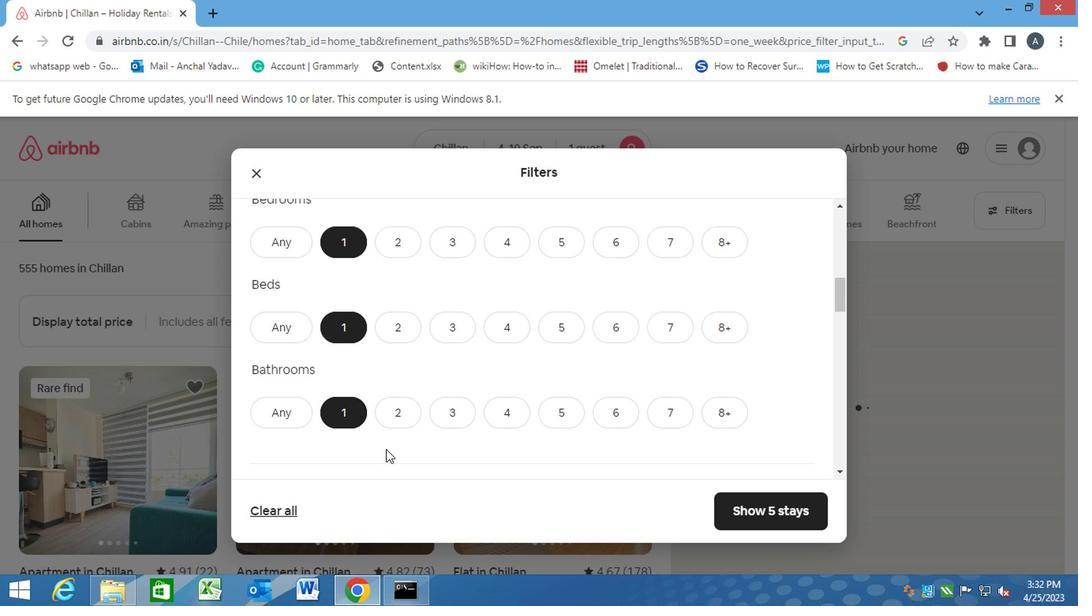 
Action: Mouse scrolled (397, 449) with delta (0, -1)
Screenshot: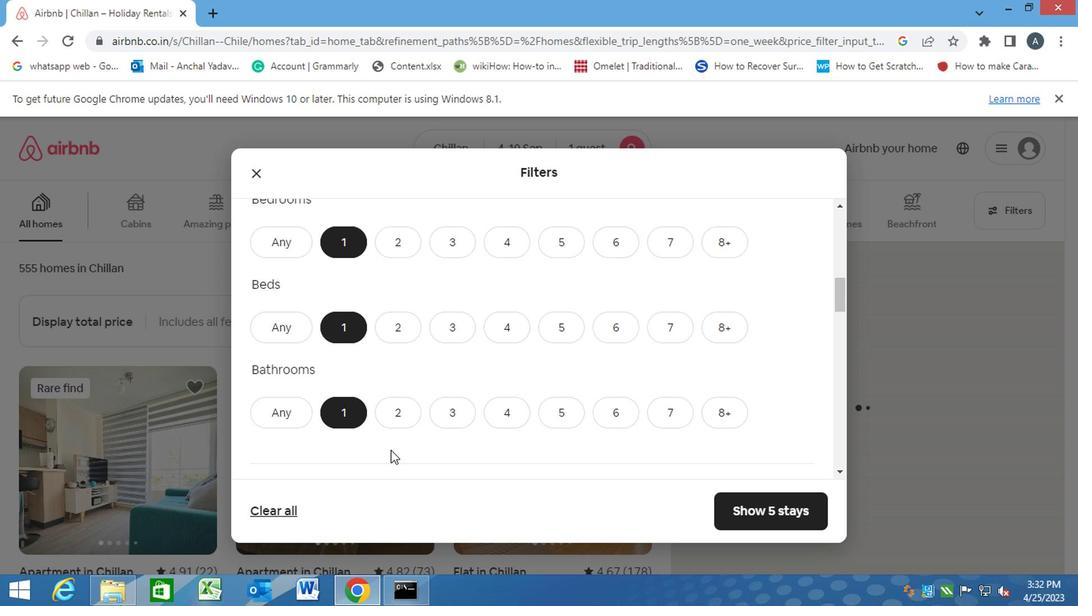 
Action: Mouse moved to (401, 447)
Screenshot: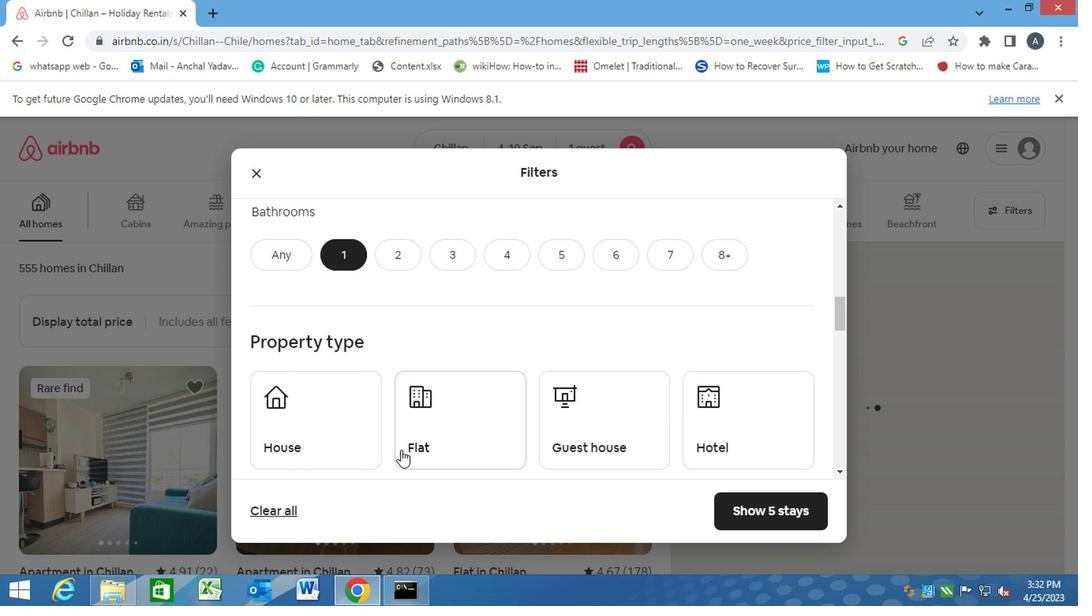 
Action: Mouse scrolled (401, 446) with delta (0, -1)
Screenshot: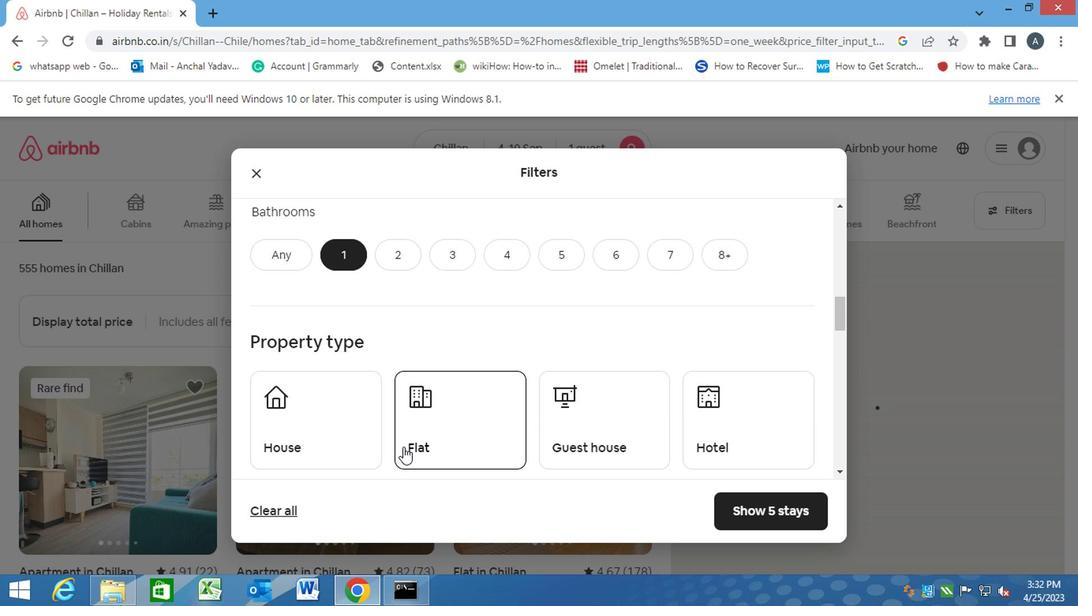 
Action: Mouse moved to (340, 368)
Screenshot: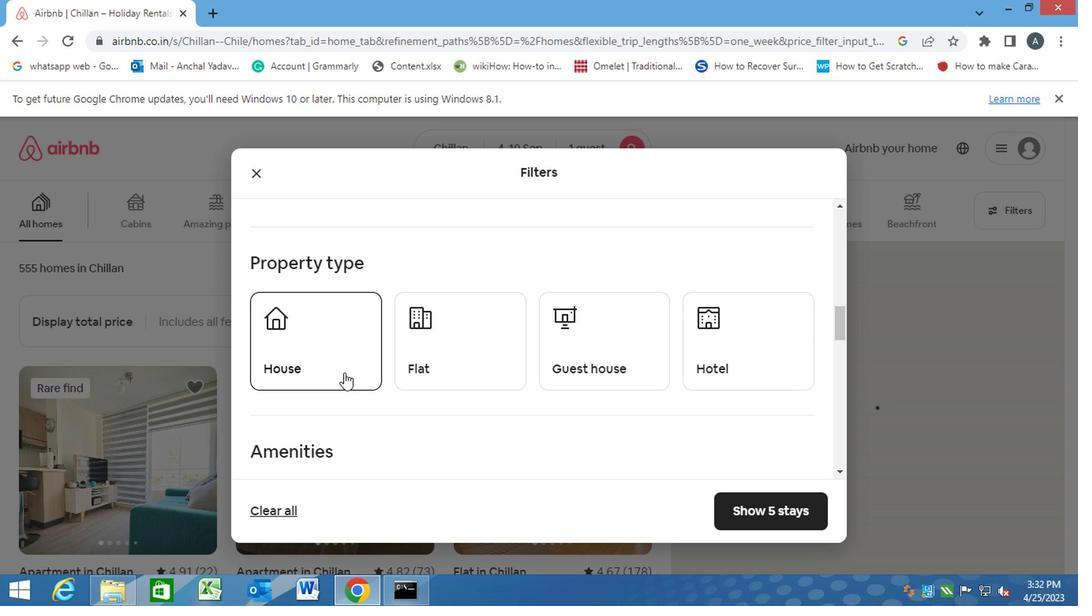 
Action: Mouse pressed left at (340, 368)
Screenshot: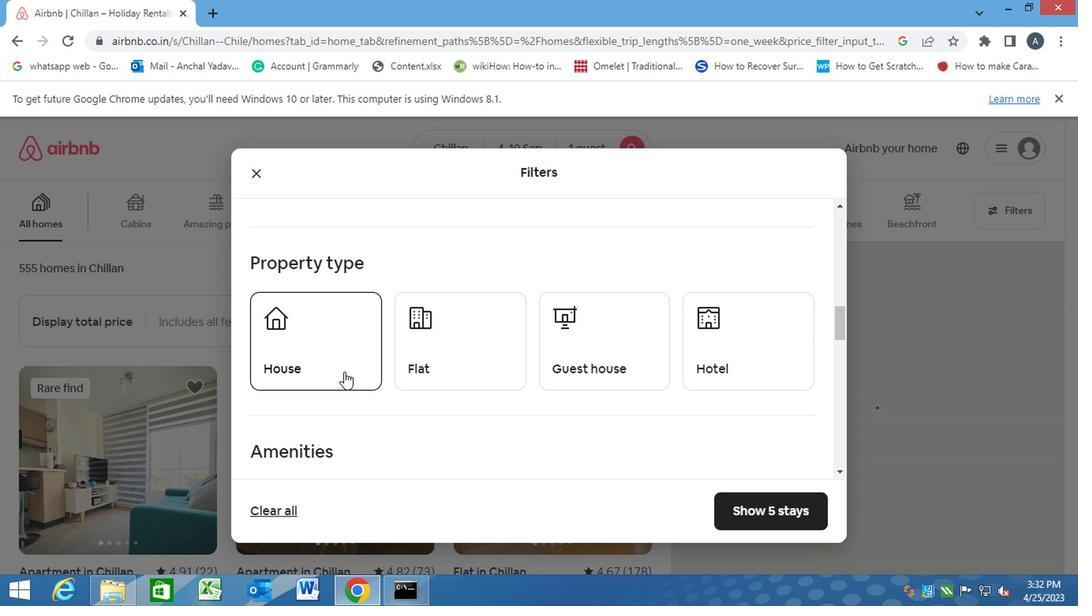 
Action: Mouse moved to (427, 367)
Screenshot: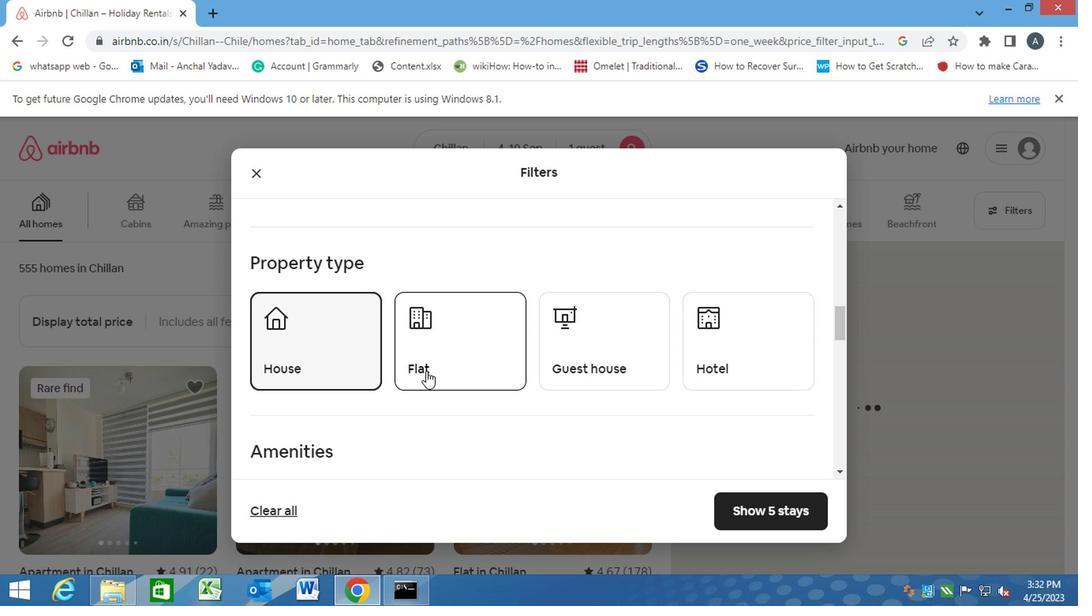
Action: Mouse pressed left at (427, 367)
Screenshot: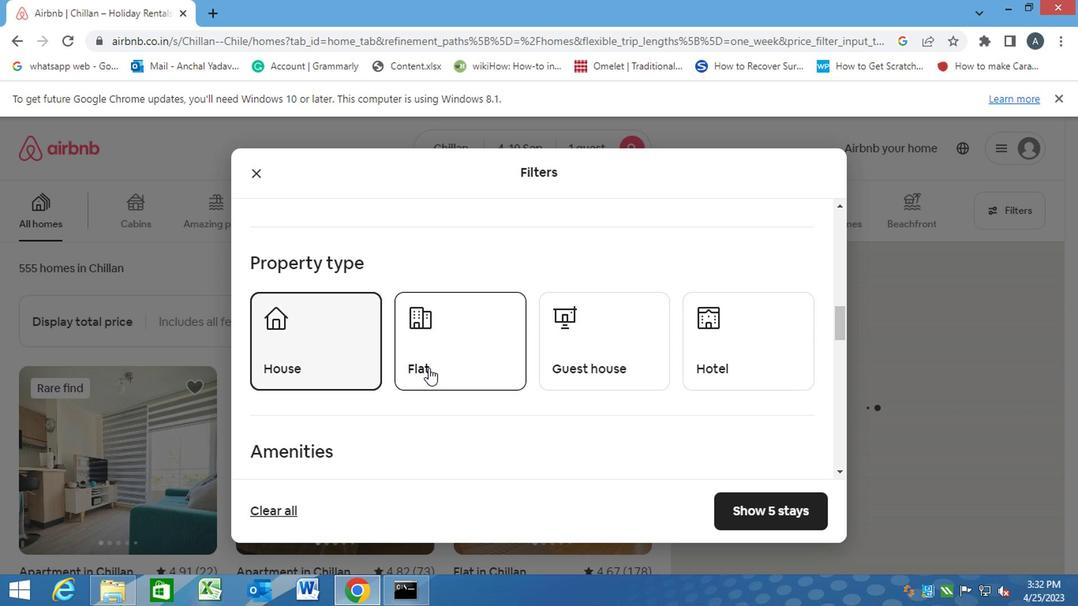
Action: Mouse moved to (567, 343)
Screenshot: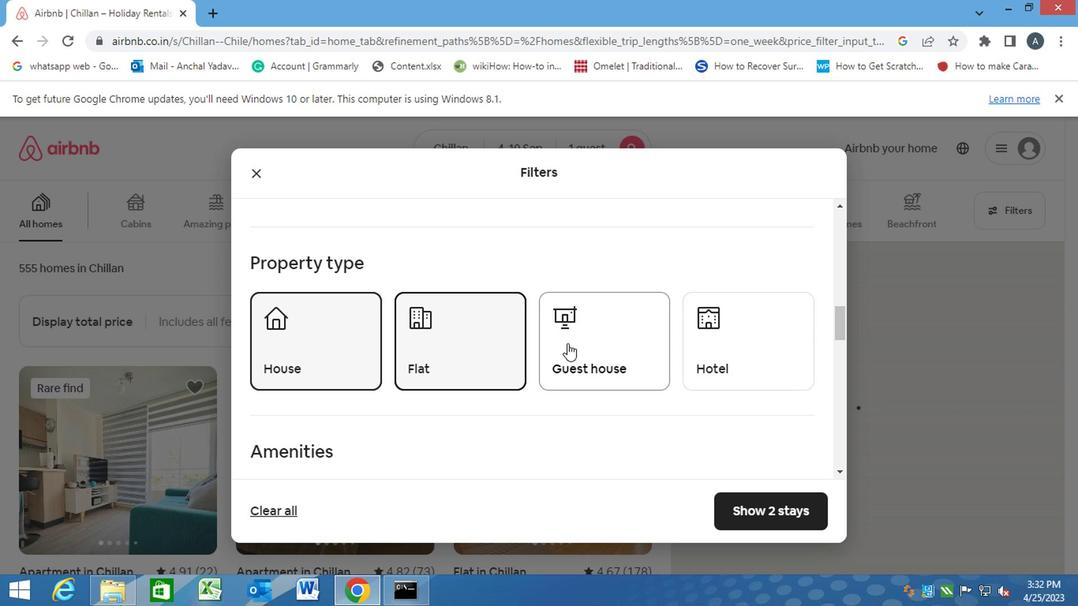 
Action: Mouse pressed left at (567, 343)
Screenshot: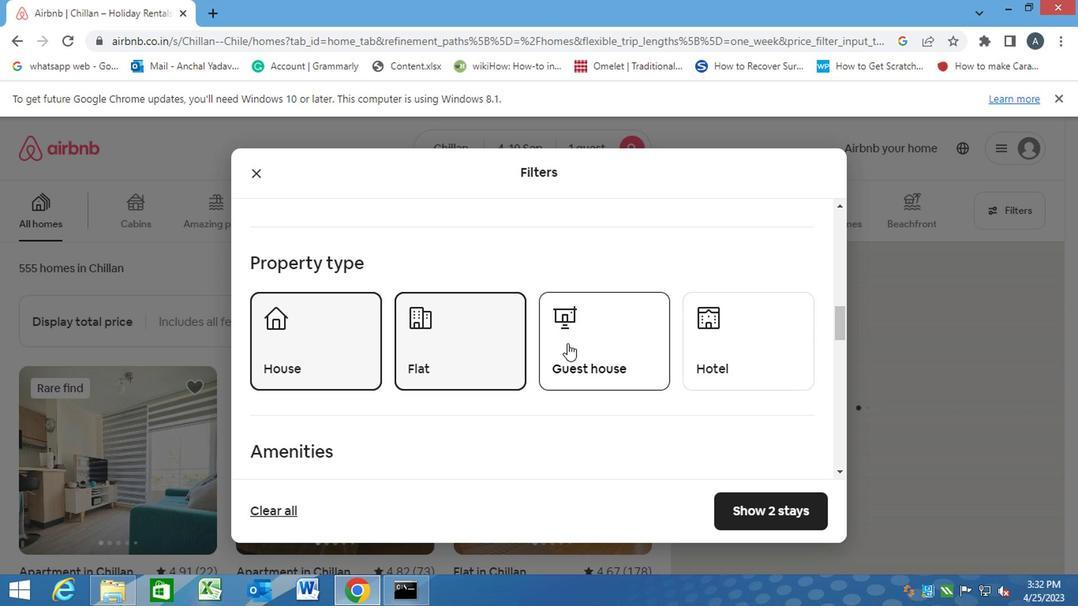 
Action: Mouse moved to (722, 342)
Screenshot: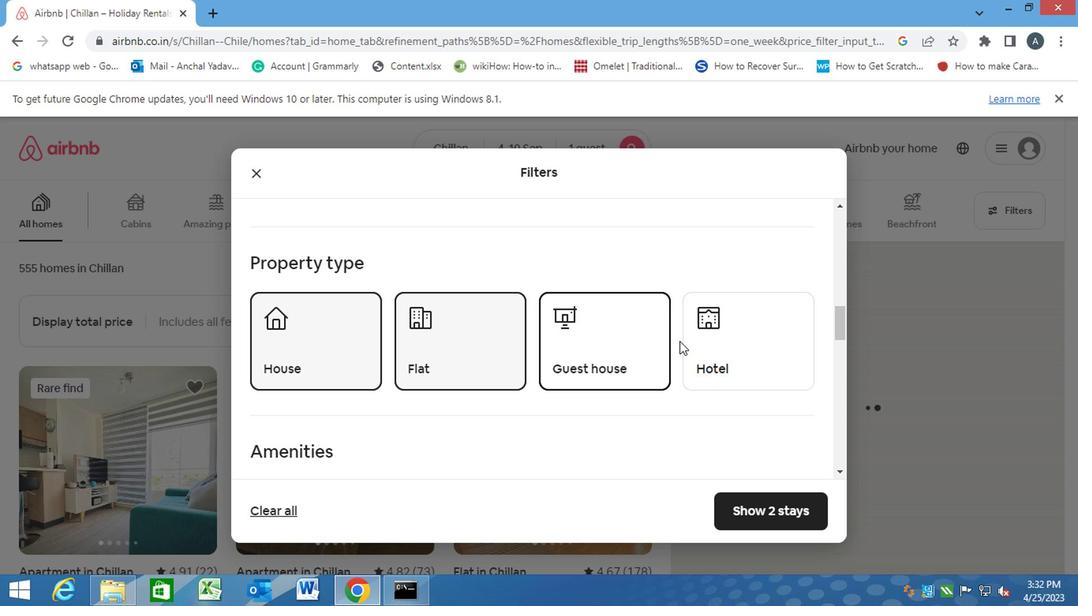 
Action: Mouse pressed left at (722, 342)
Screenshot: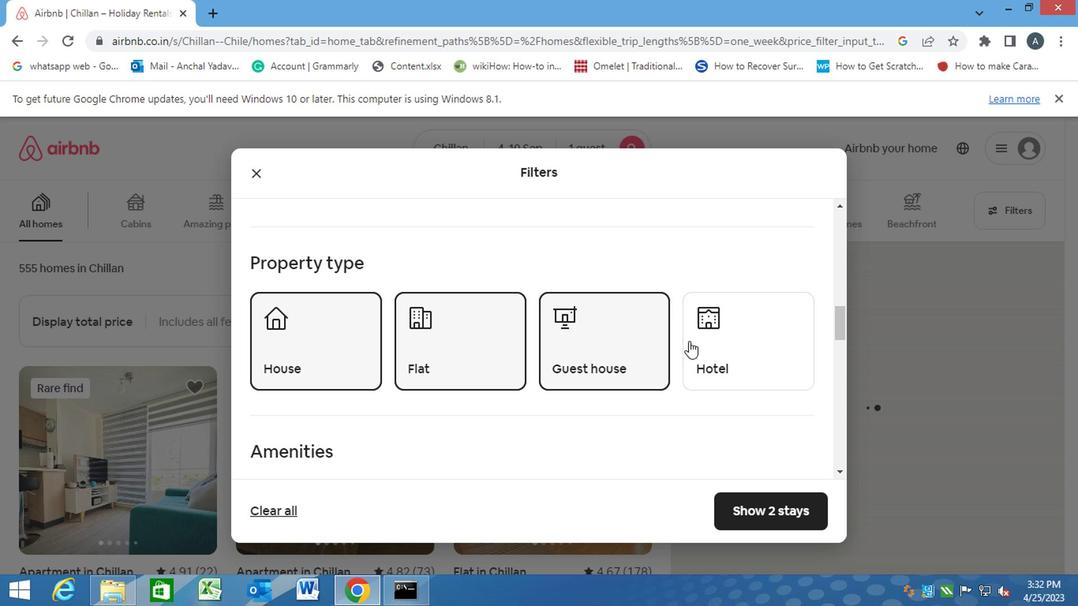
Action: Mouse moved to (435, 438)
Screenshot: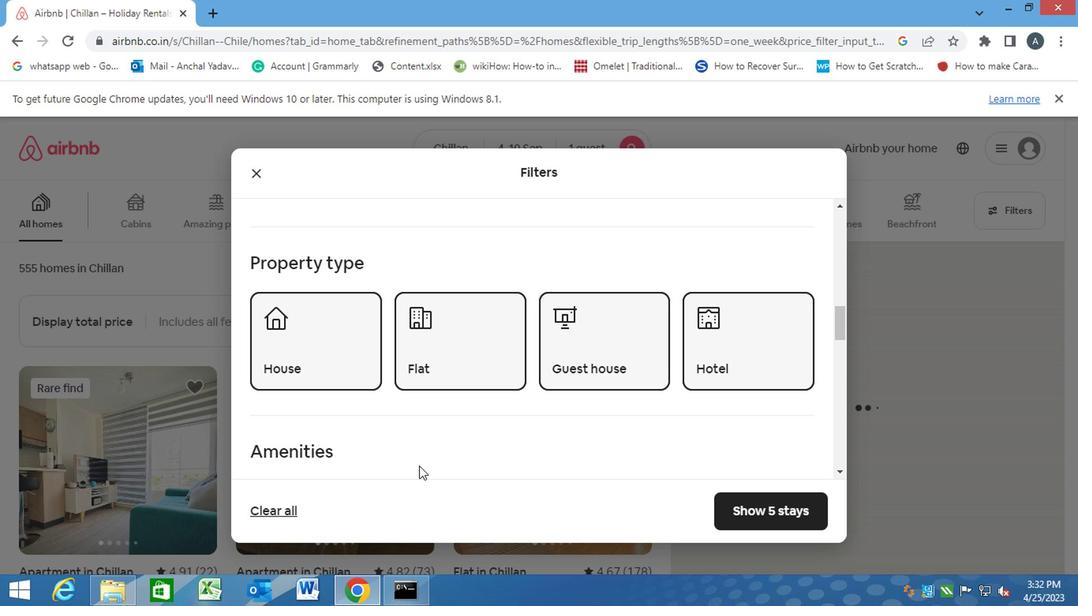 
Action: Mouse scrolled (415, 466) with delta (0, 0)
Screenshot: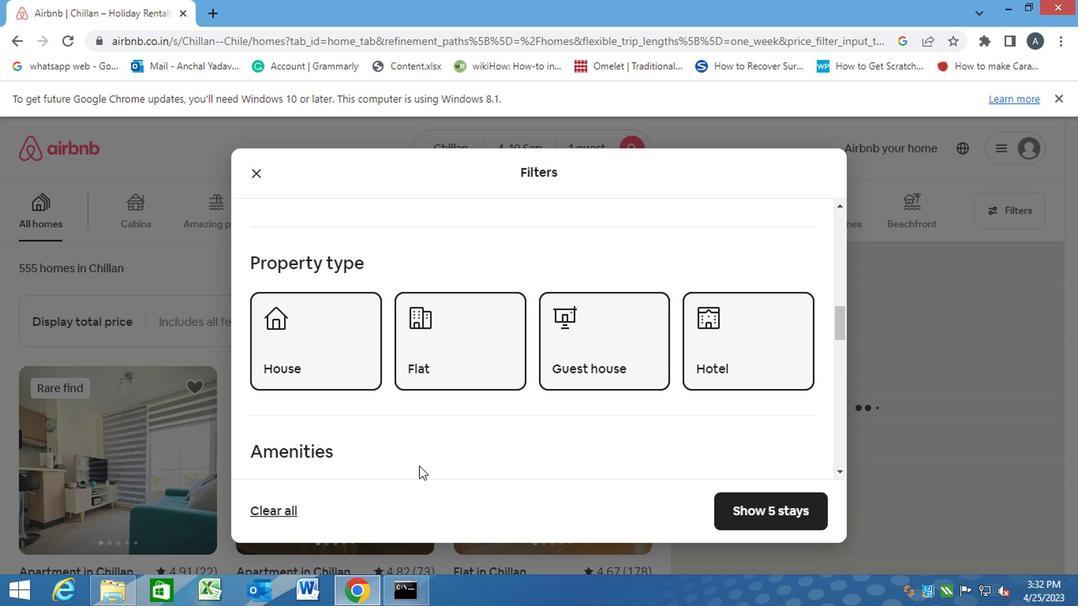 
Action: Mouse moved to (421, 326)
Screenshot: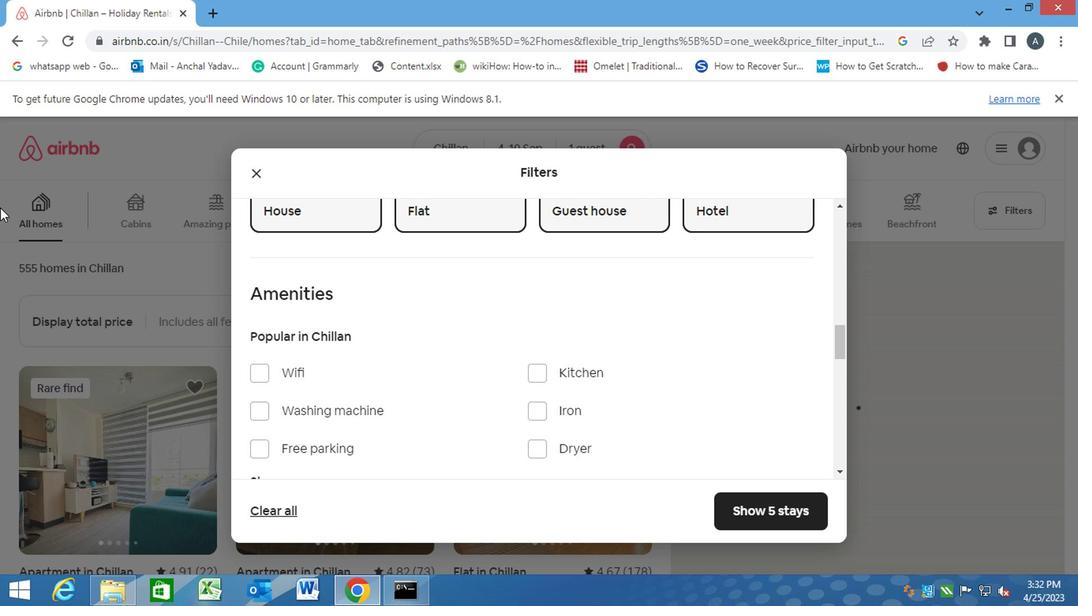 
Action: Mouse scrolled (421, 326) with delta (0, 0)
Screenshot: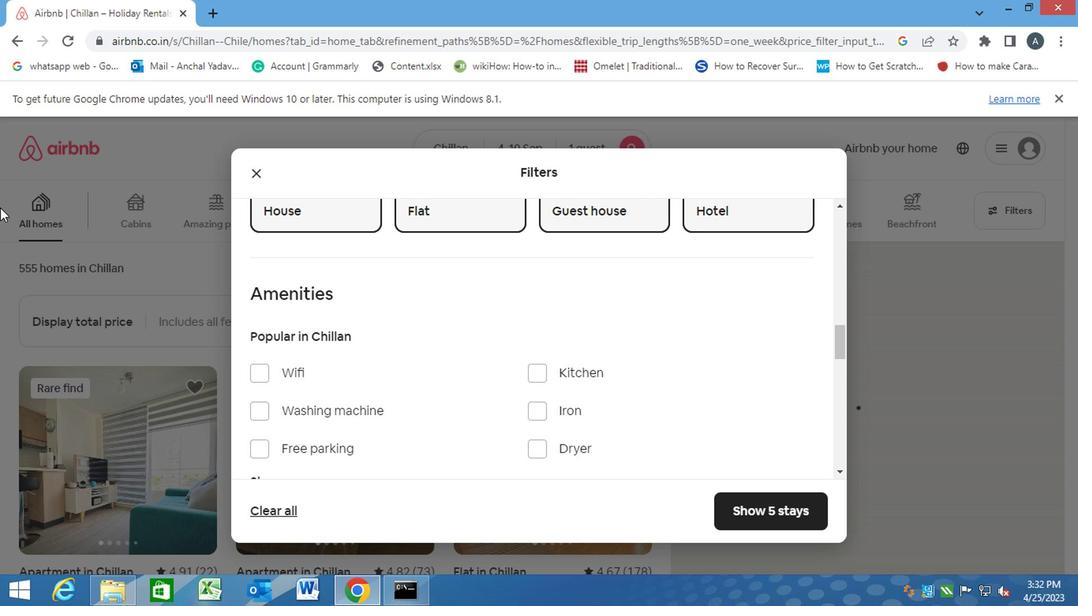 
Action: Mouse moved to (525, 289)
Screenshot: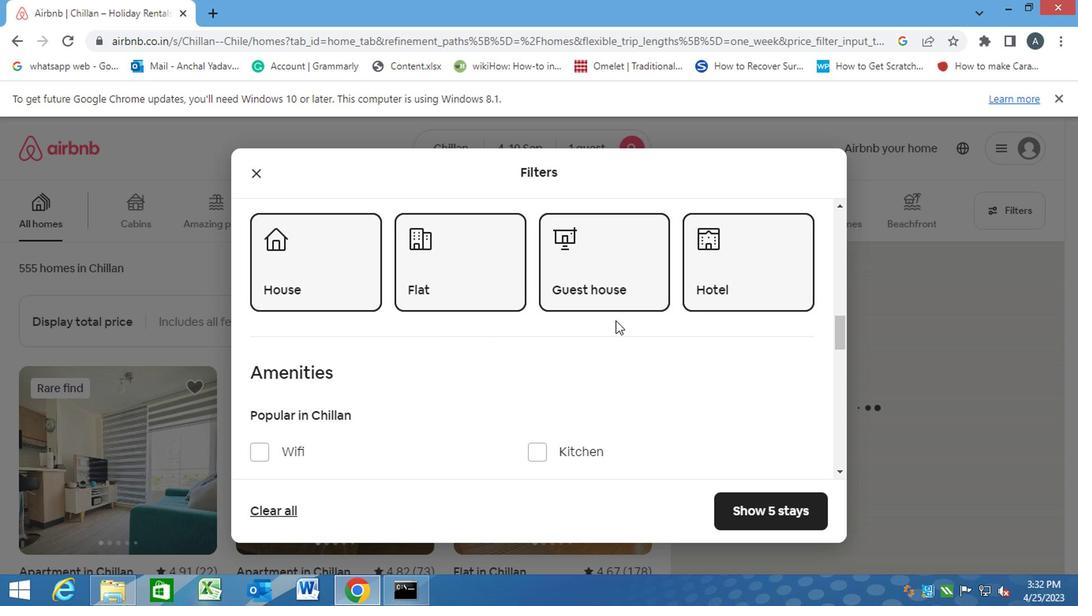 
Action: Mouse scrolled (525, 289) with delta (0, 0)
Screenshot: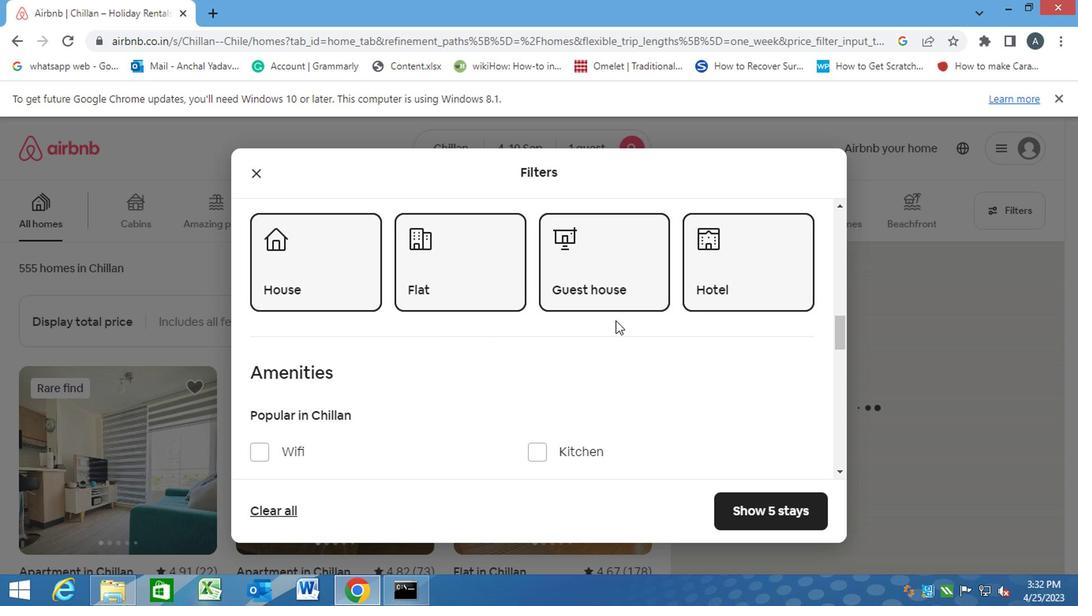 
Action: Mouse moved to (525, 290)
Screenshot: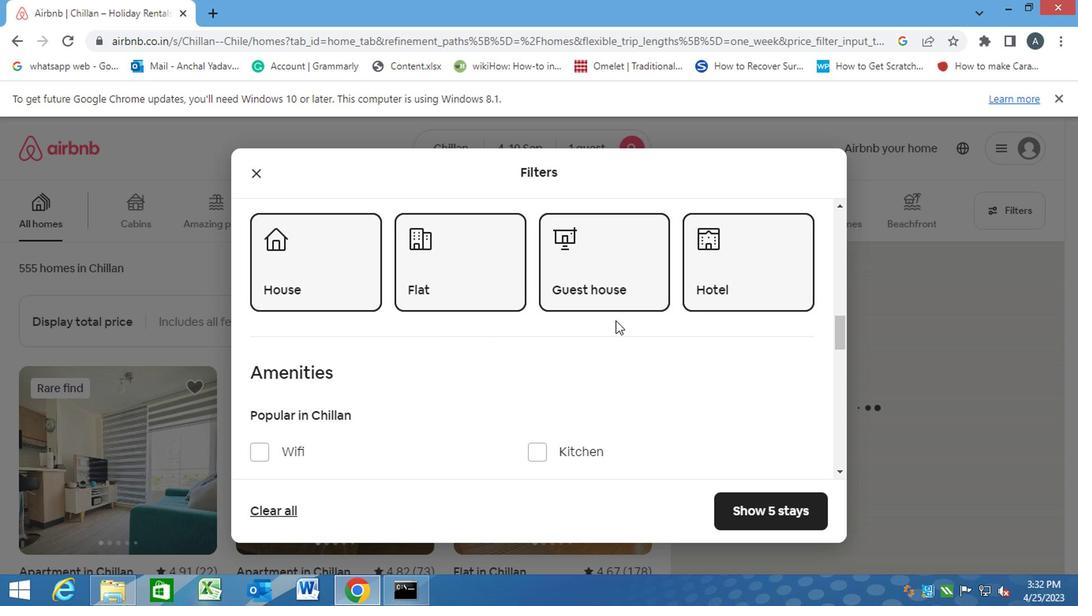 
Action: Mouse scrolled (525, 289) with delta (0, 0)
Screenshot: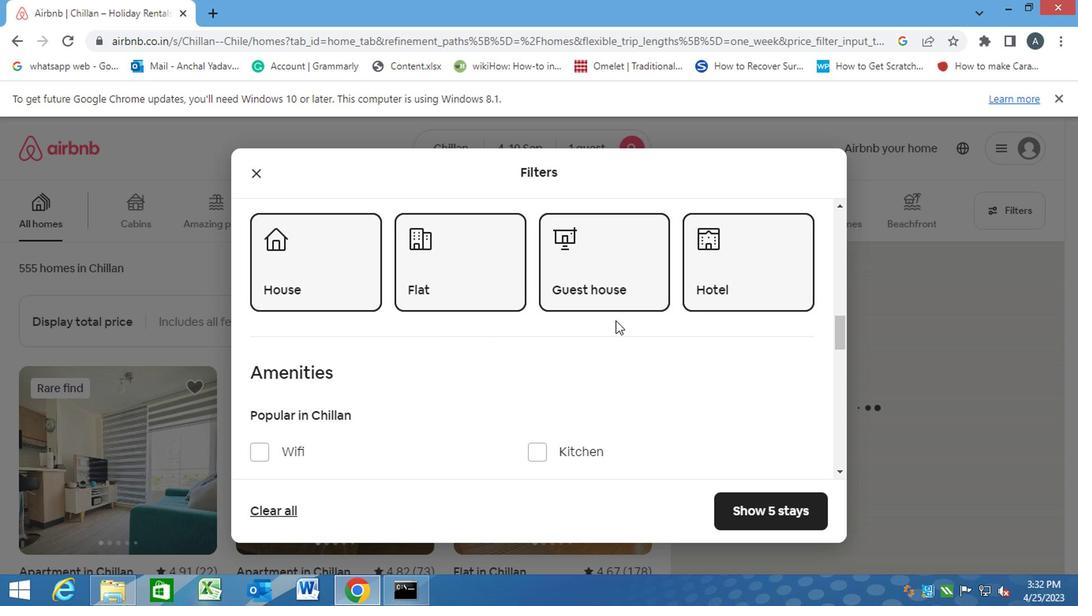 
Action: Mouse moved to (525, 296)
Screenshot: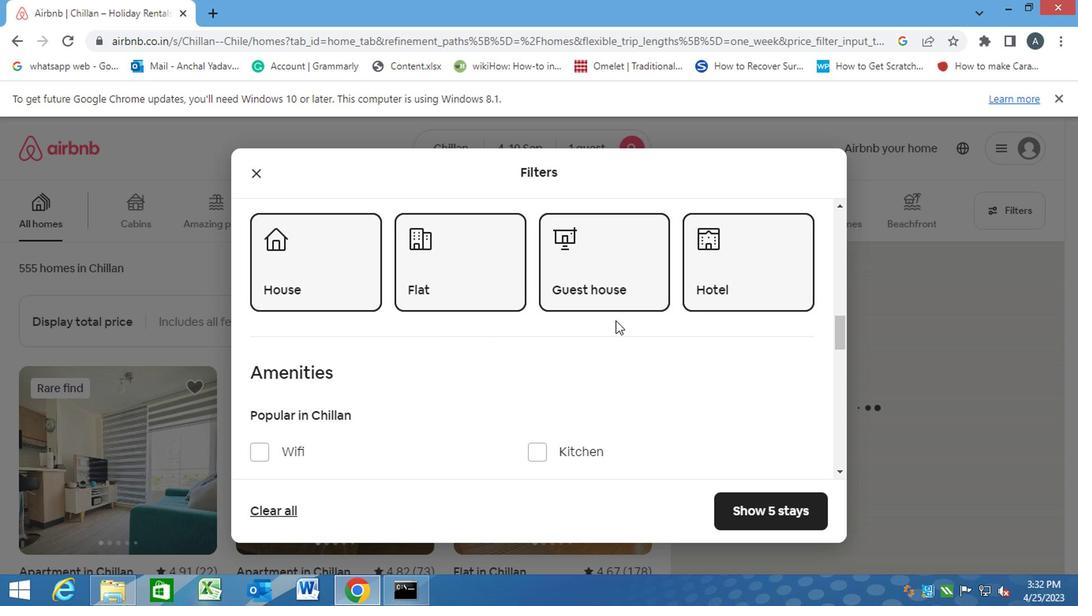 
Action: Mouse scrolled (525, 289) with delta (0, -1)
Screenshot: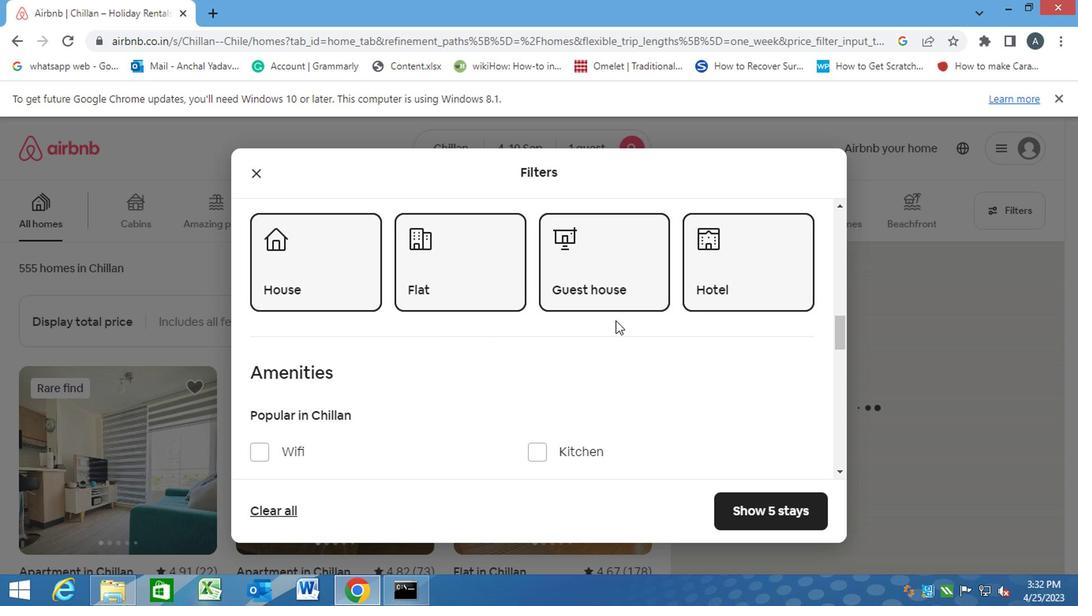 
Action: Mouse moved to (403, 398)
Screenshot: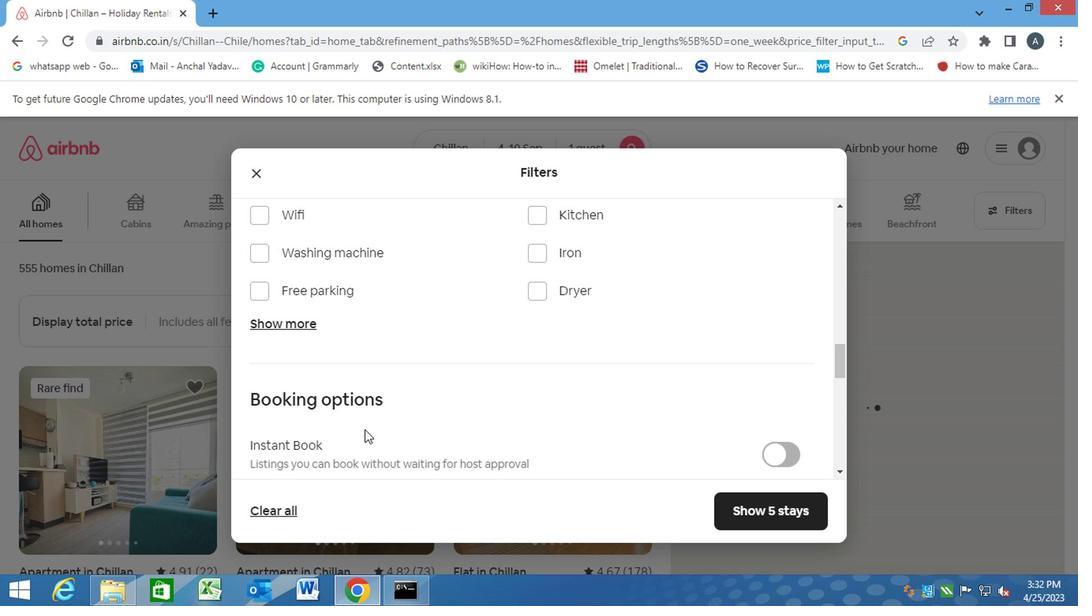 
Action: Mouse scrolled (403, 397) with delta (0, 0)
Screenshot: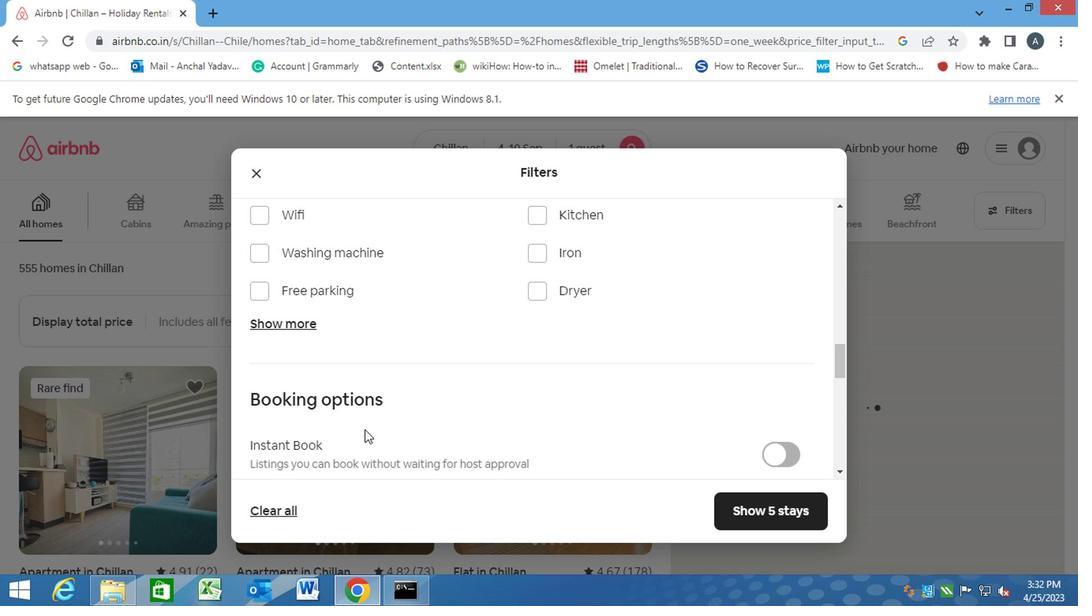 
Action: Mouse moved to (403, 397)
Screenshot: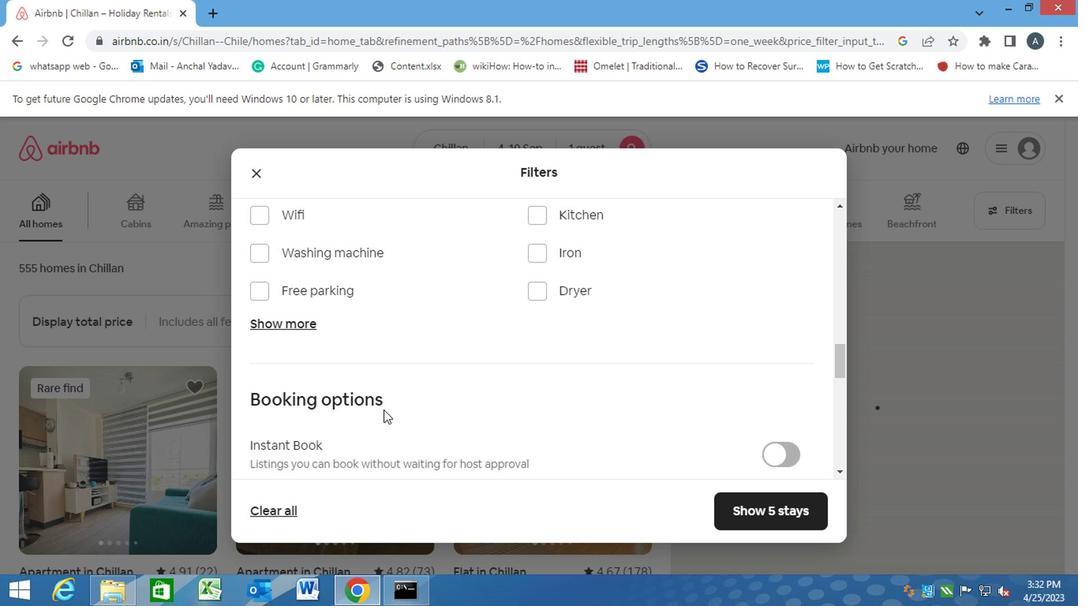 
Action: Mouse scrolled (403, 396) with delta (0, -1)
Screenshot: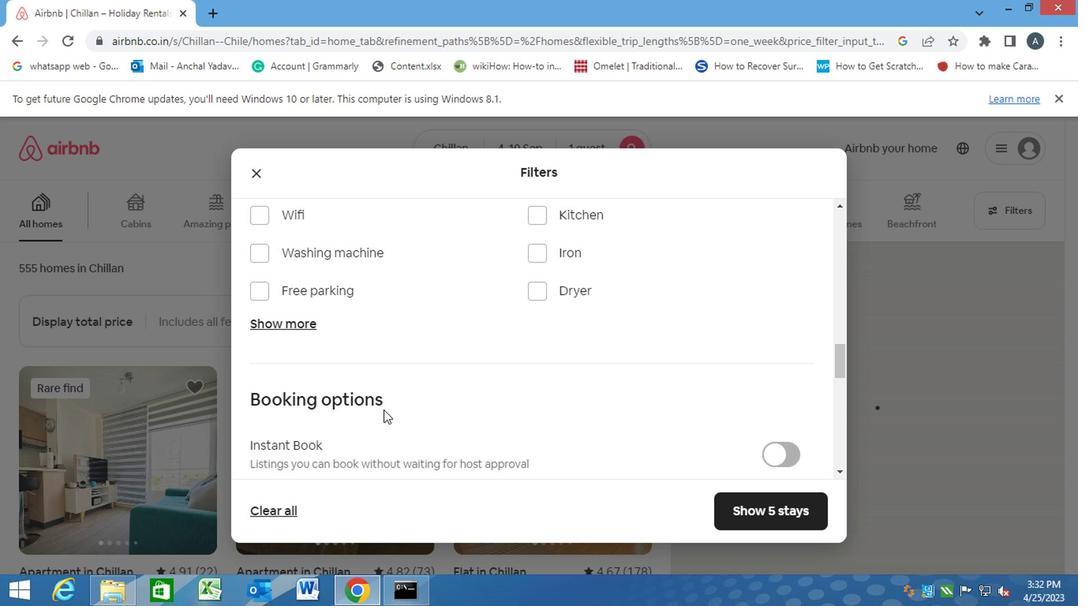 
Action: Mouse moved to (404, 397)
Screenshot: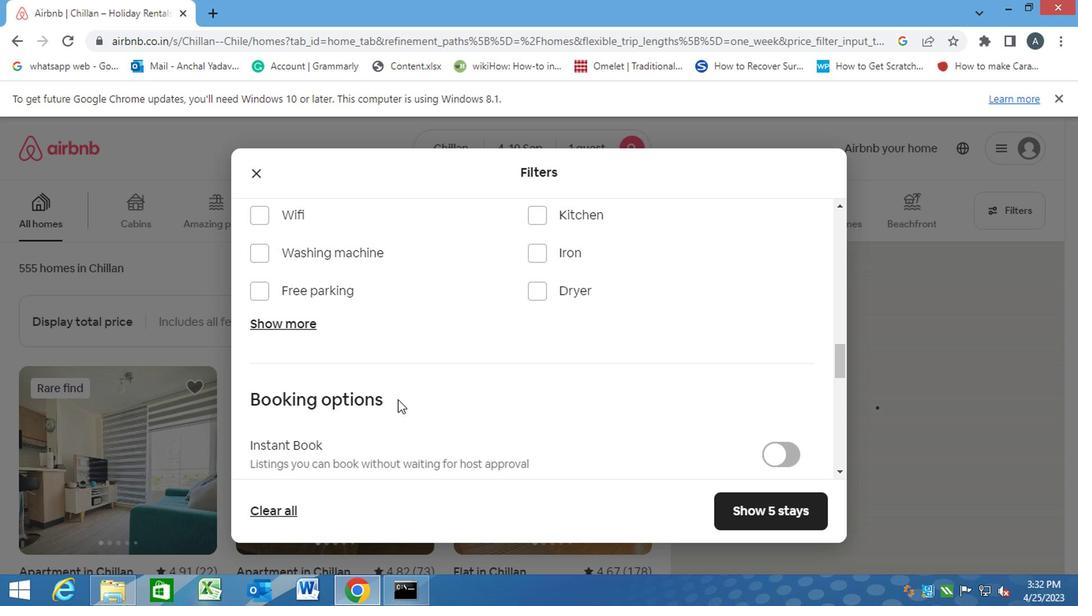 
Action: Mouse scrolled (404, 396) with delta (0, -1)
Screenshot: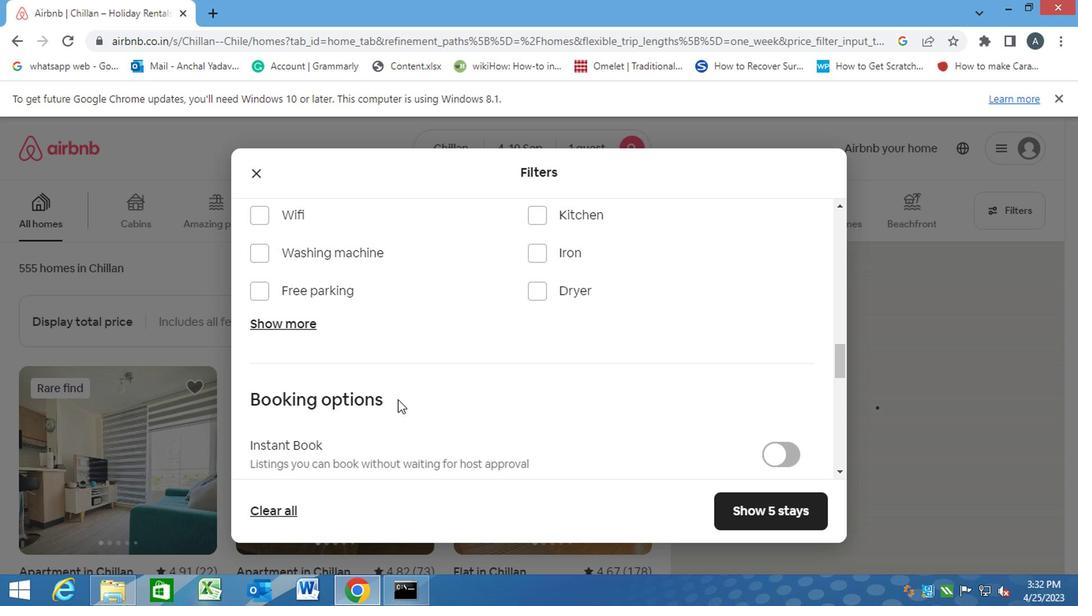 
Action: Mouse scrolled (404, 396) with delta (0, -1)
Screenshot: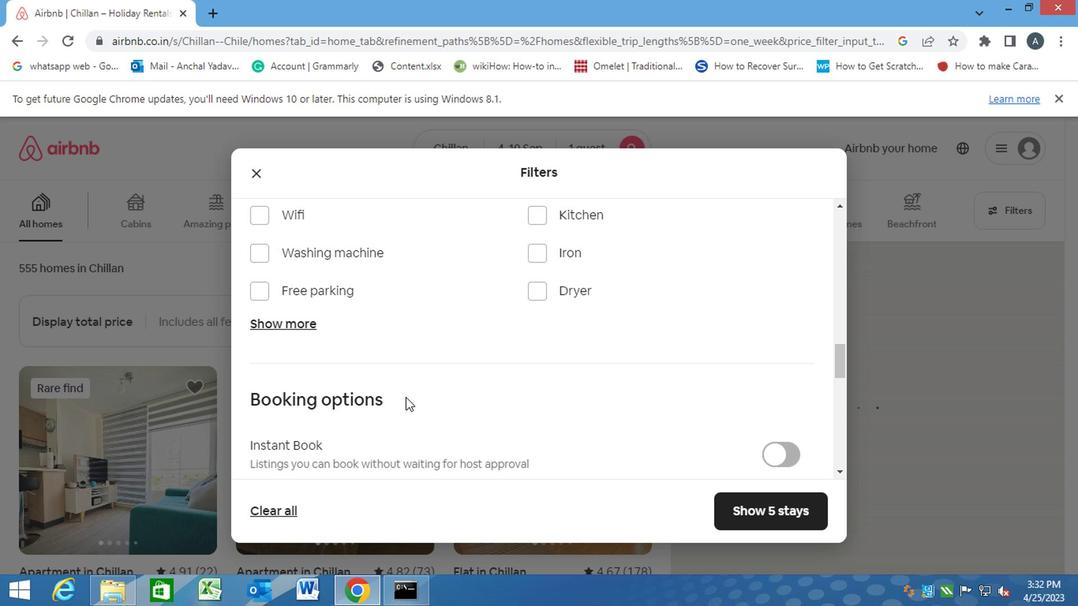
Action: Mouse moved to (648, 287)
Screenshot: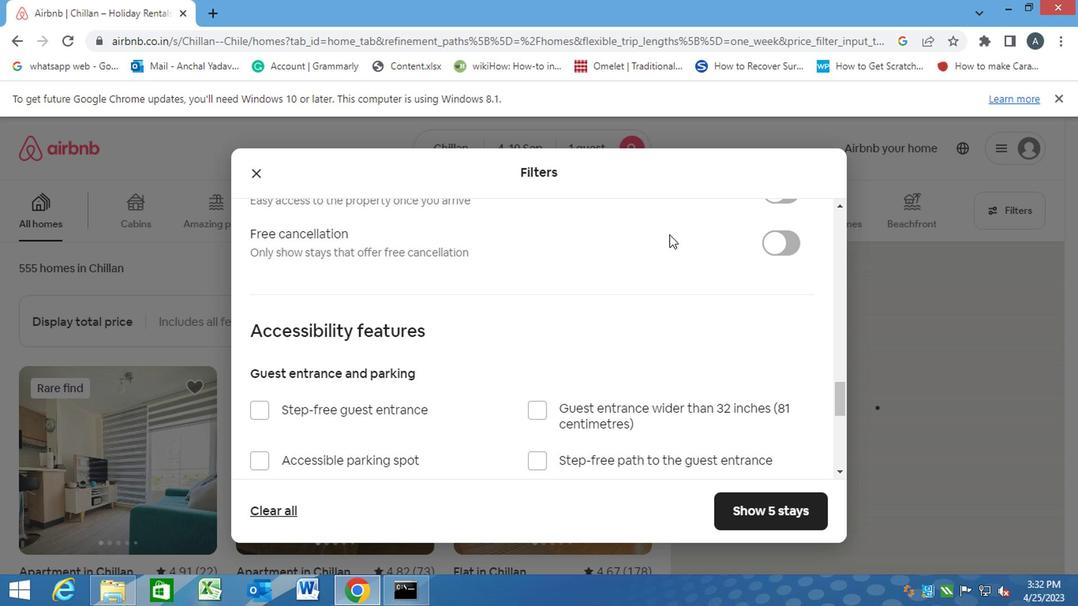 
Action: Mouse scrolled (648, 288) with delta (0, 1)
Screenshot: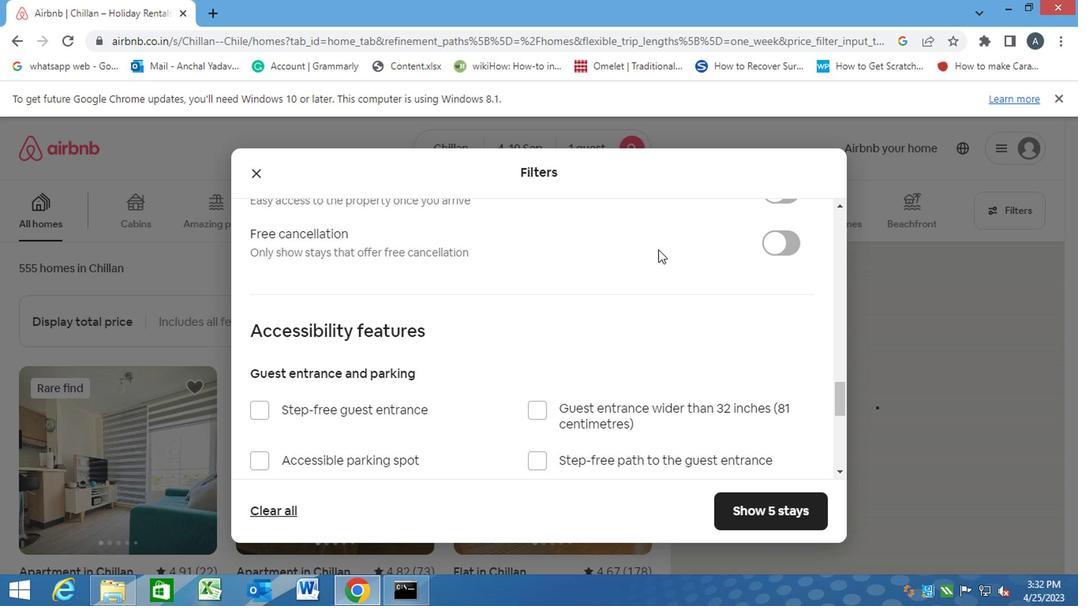 
Action: Mouse scrolled (648, 288) with delta (0, 1)
Screenshot: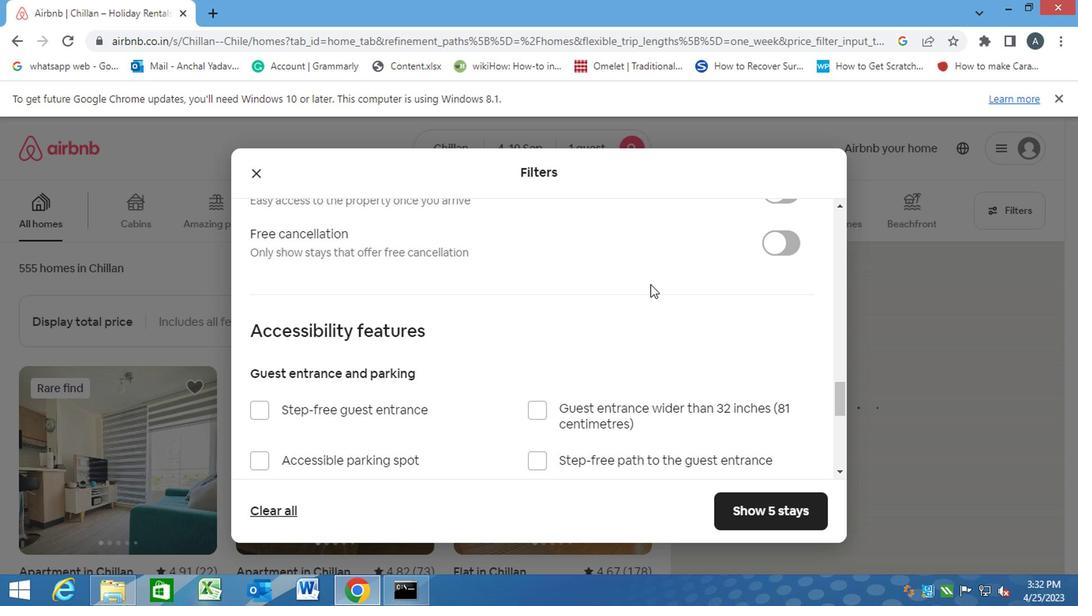 
Action: Mouse moved to (781, 344)
Screenshot: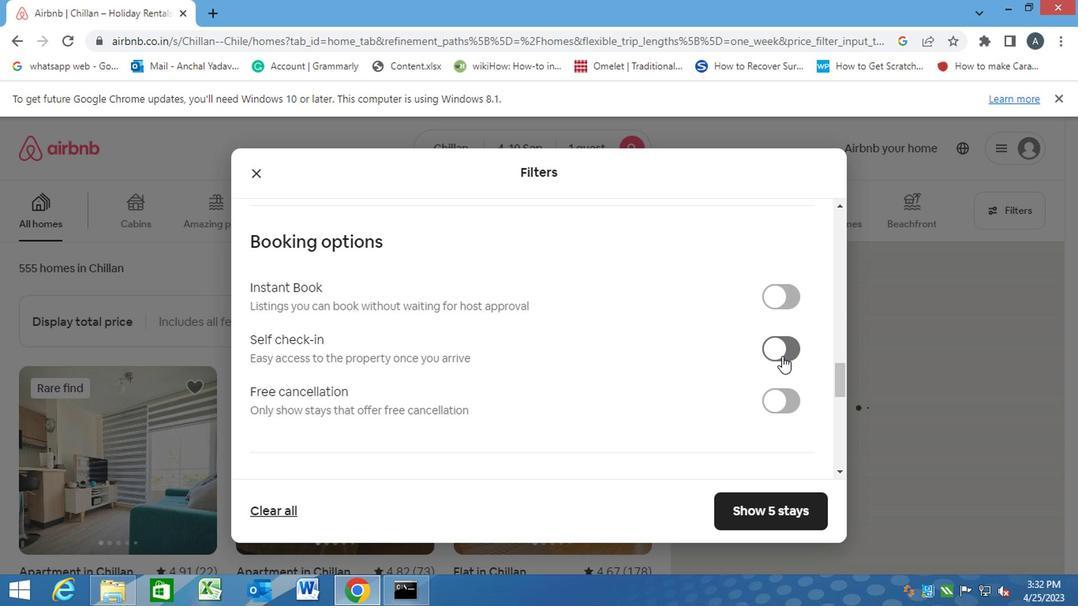 
Action: Mouse pressed left at (781, 344)
Screenshot: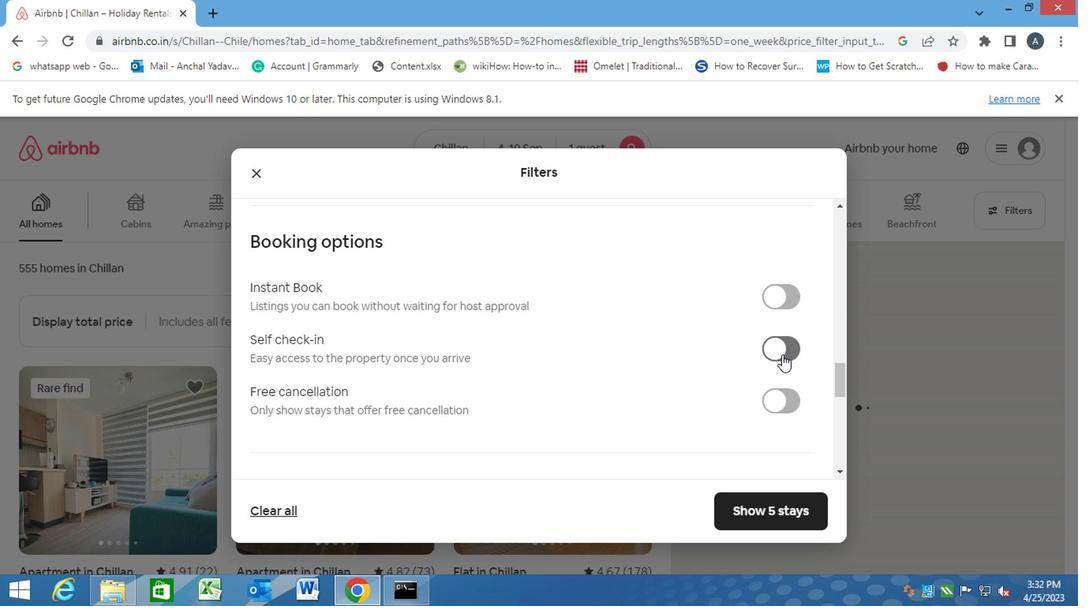 
Action: Mouse moved to (583, 394)
Screenshot: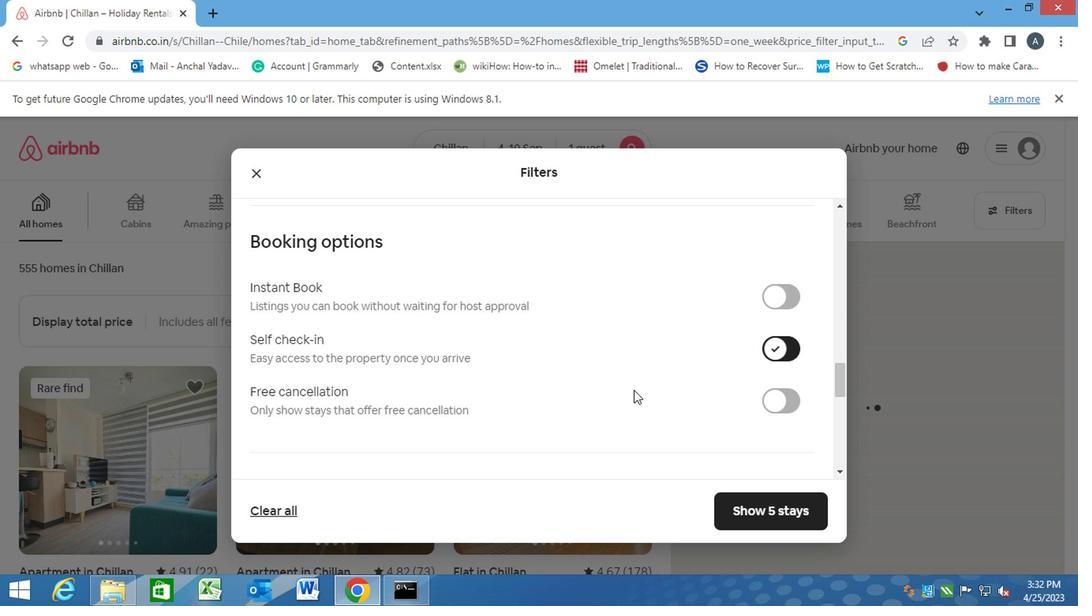 
Action: Mouse scrolled (583, 393) with delta (0, 0)
Screenshot: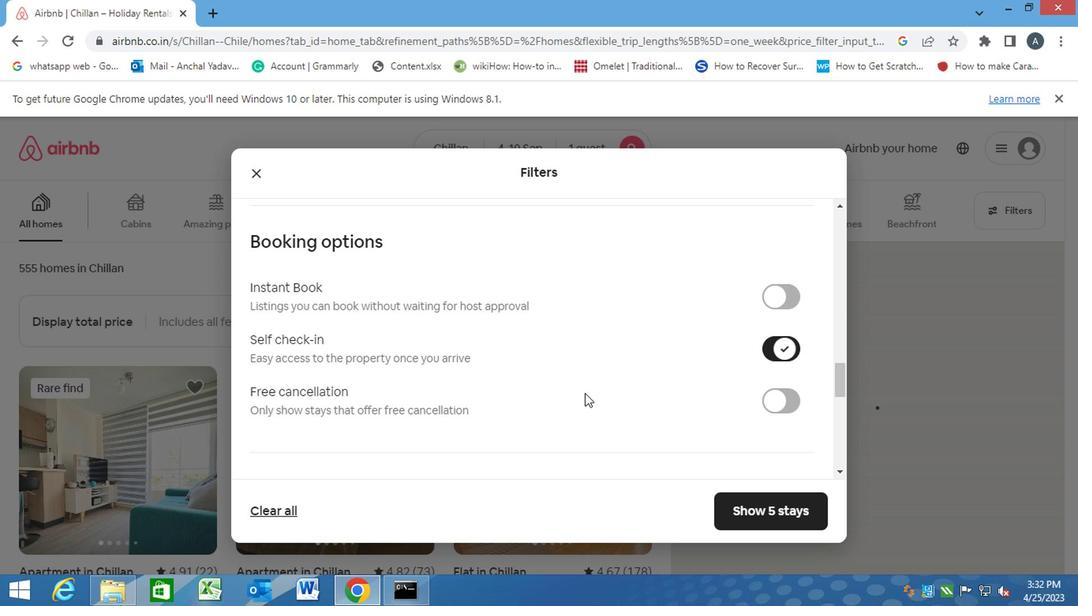 
Action: Mouse scrolled (583, 393) with delta (0, 0)
Screenshot: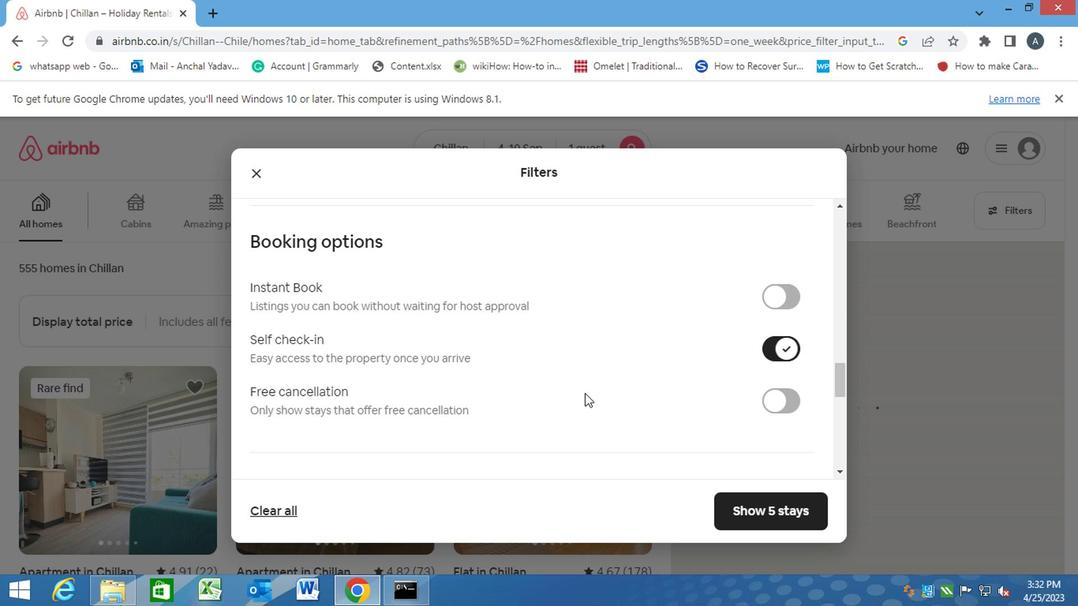
Action: Mouse moved to (582, 395)
Screenshot: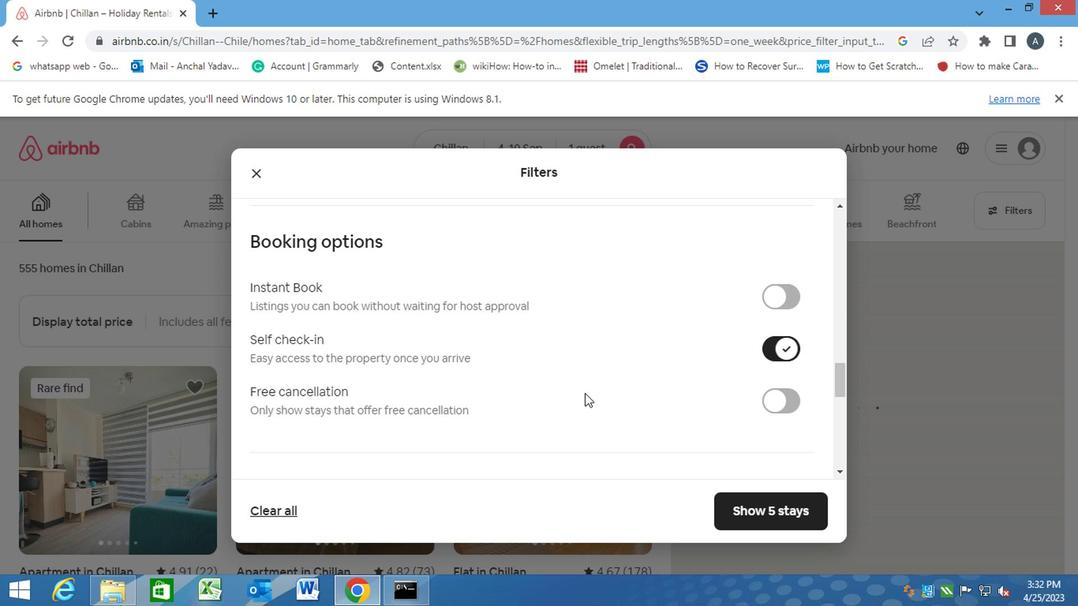 
Action: Mouse scrolled (582, 394) with delta (0, -1)
Screenshot: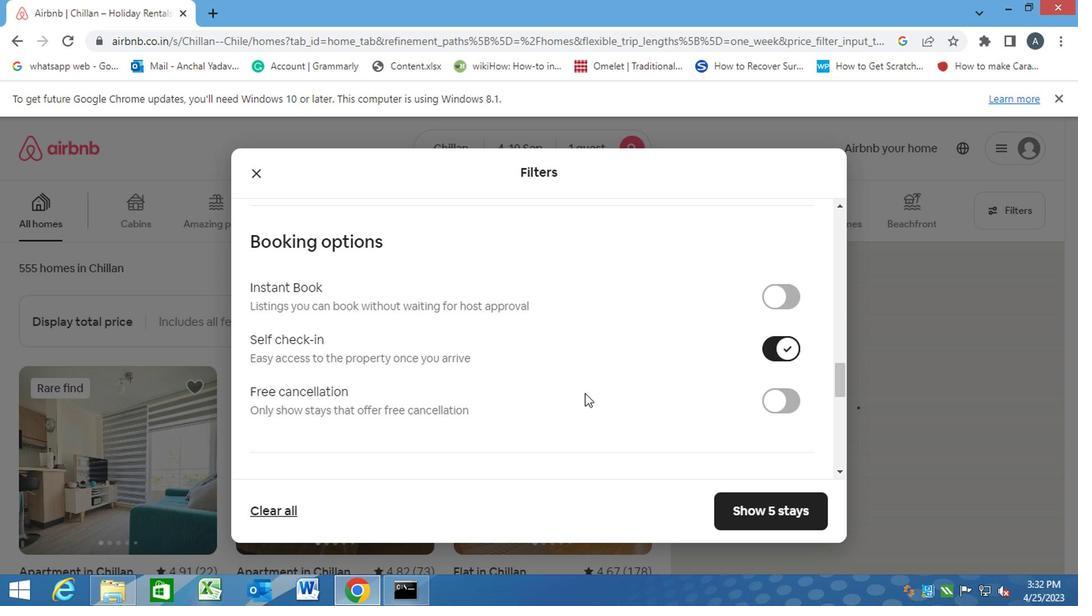
Action: Mouse scrolled (582, 394) with delta (0, -1)
Screenshot: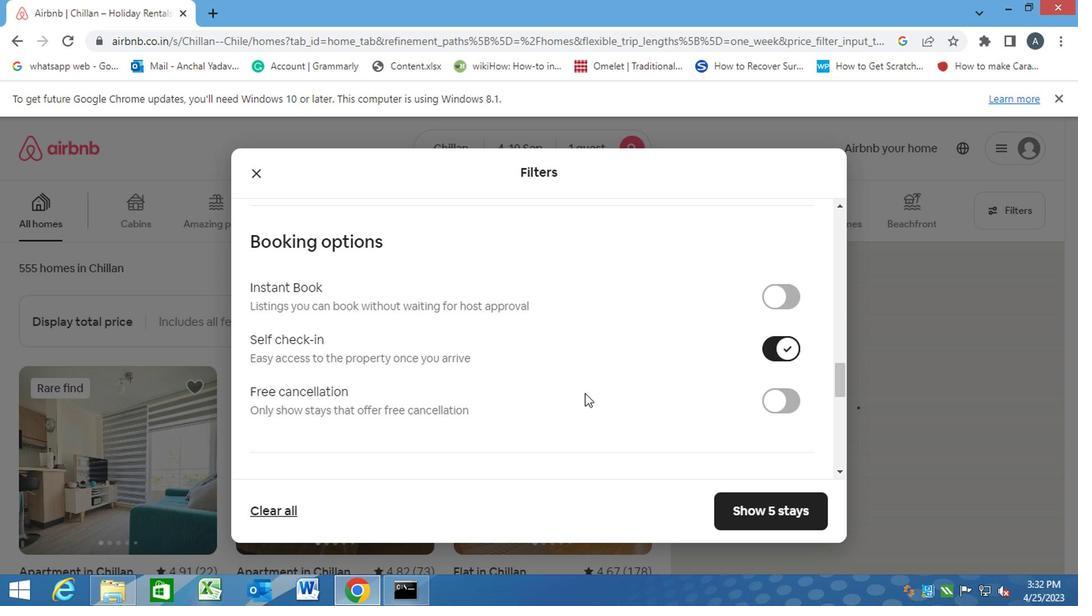 
Action: Mouse moved to (243, 447)
Screenshot: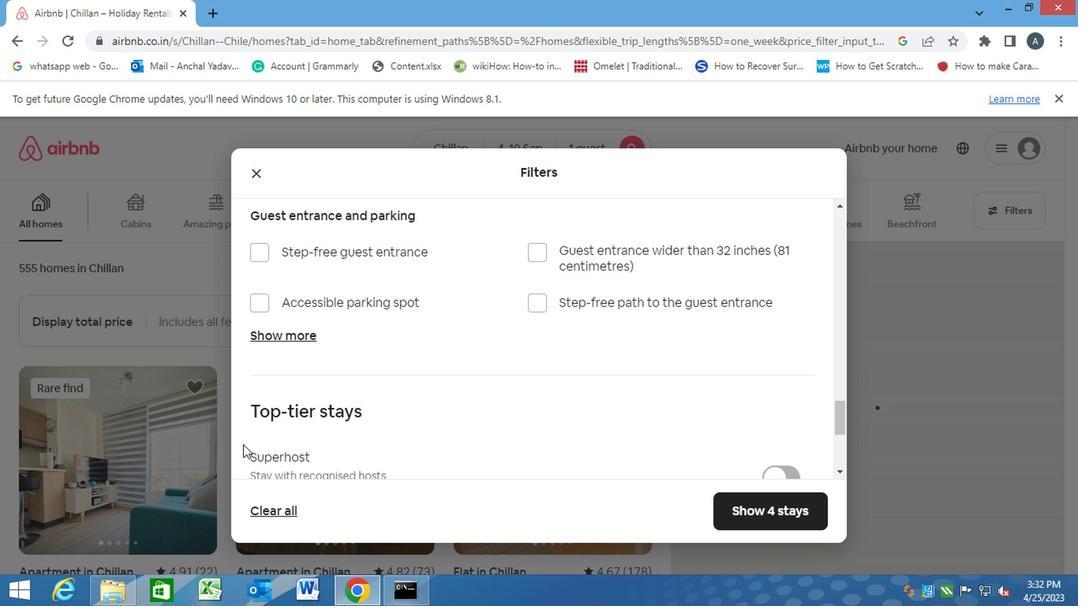 
Action: Mouse scrolled (243, 446) with delta (0, -1)
Screenshot: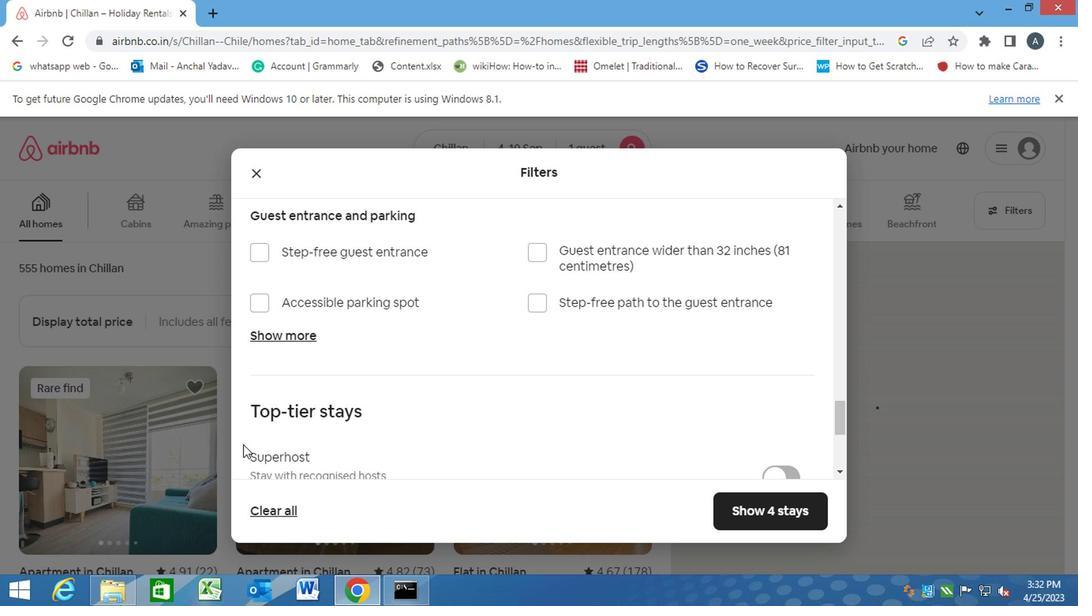 
Action: Mouse moved to (245, 447)
Screenshot: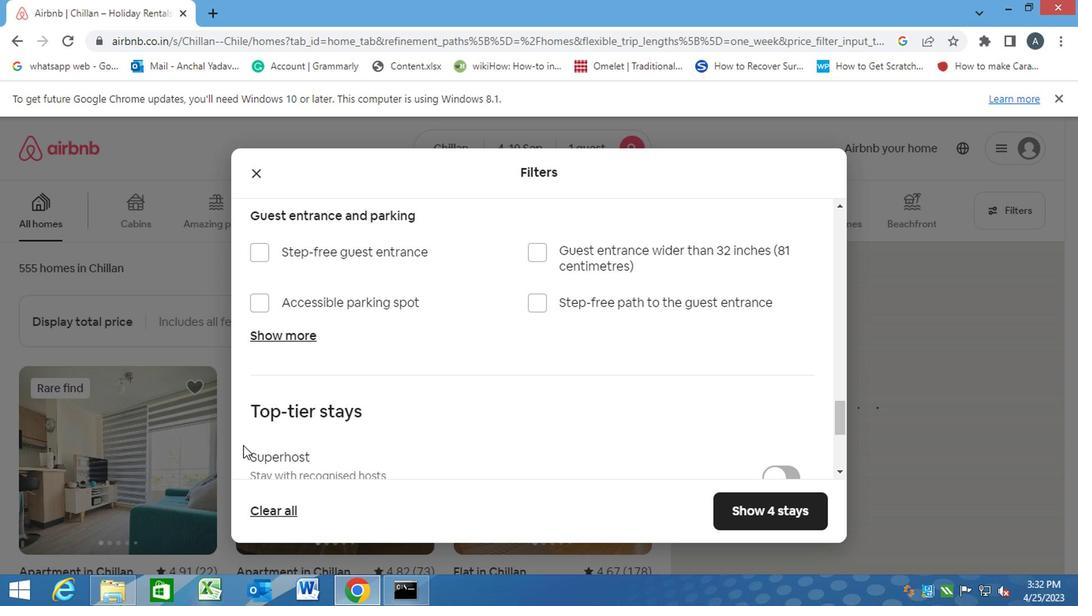 
Action: Mouse scrolled (245, 446) with delta (0, -1)
Screenshot: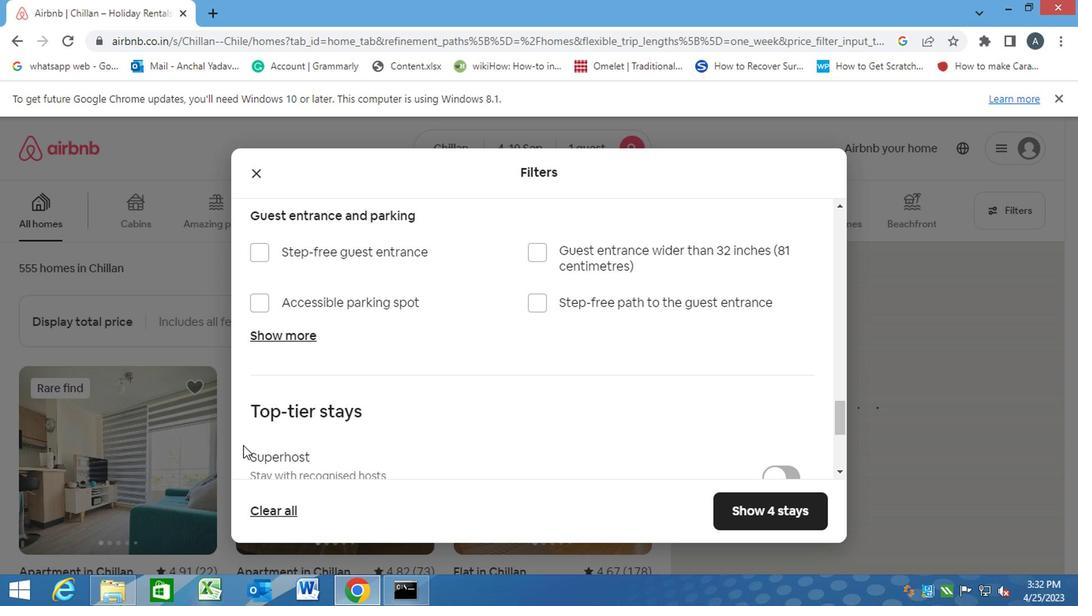
Action: Mouse moved to (253, 443)
Screenshot: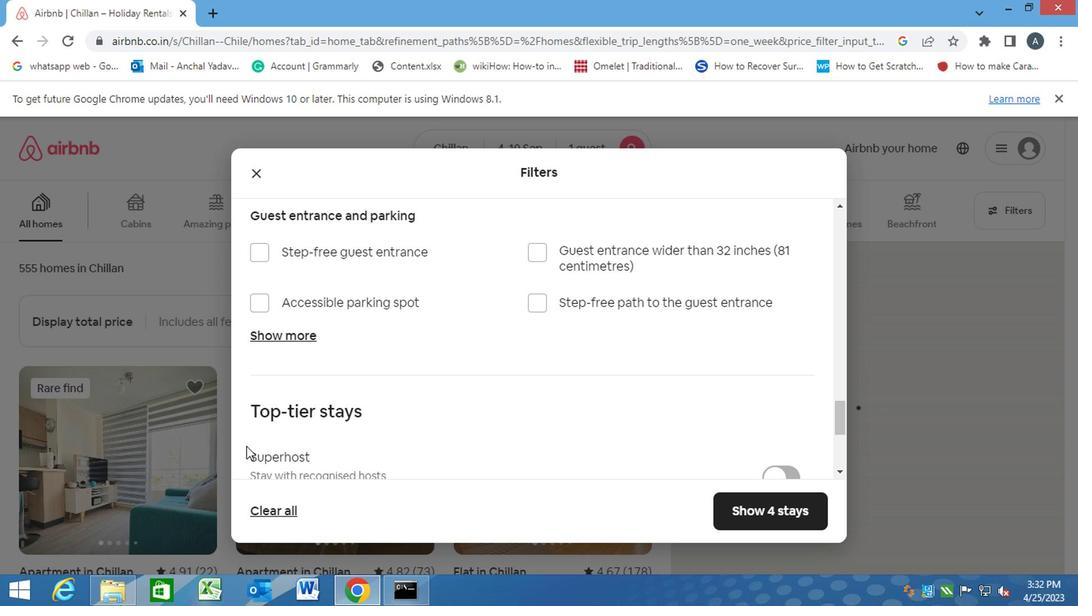 
Action: Mouse scrolled (253, 442) with delta (0, -1)
Screenshot: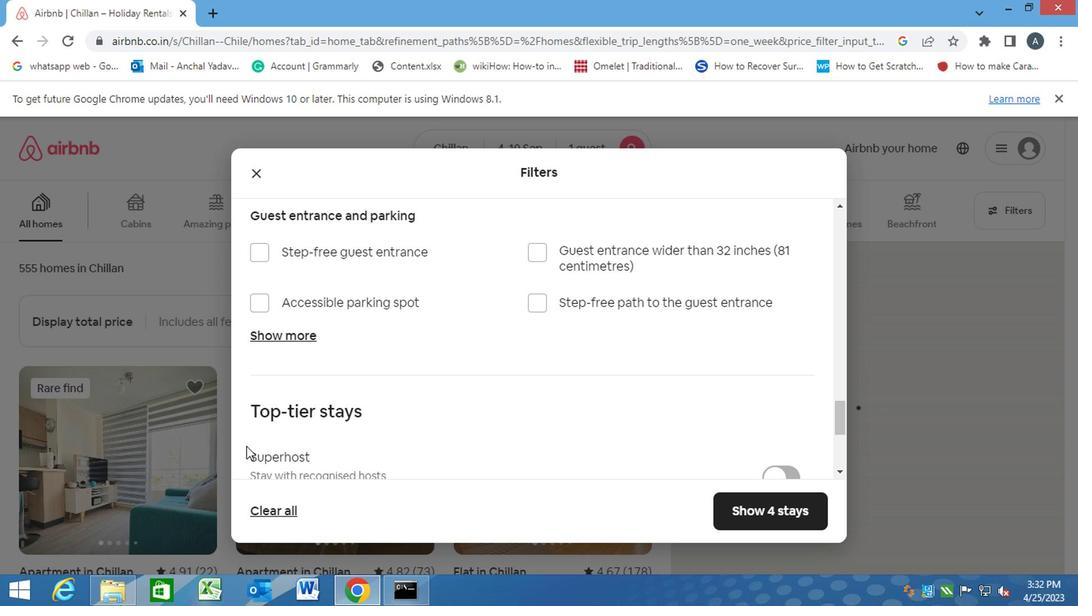 
Action: Mouse moved to (258, 385)
Screenshot: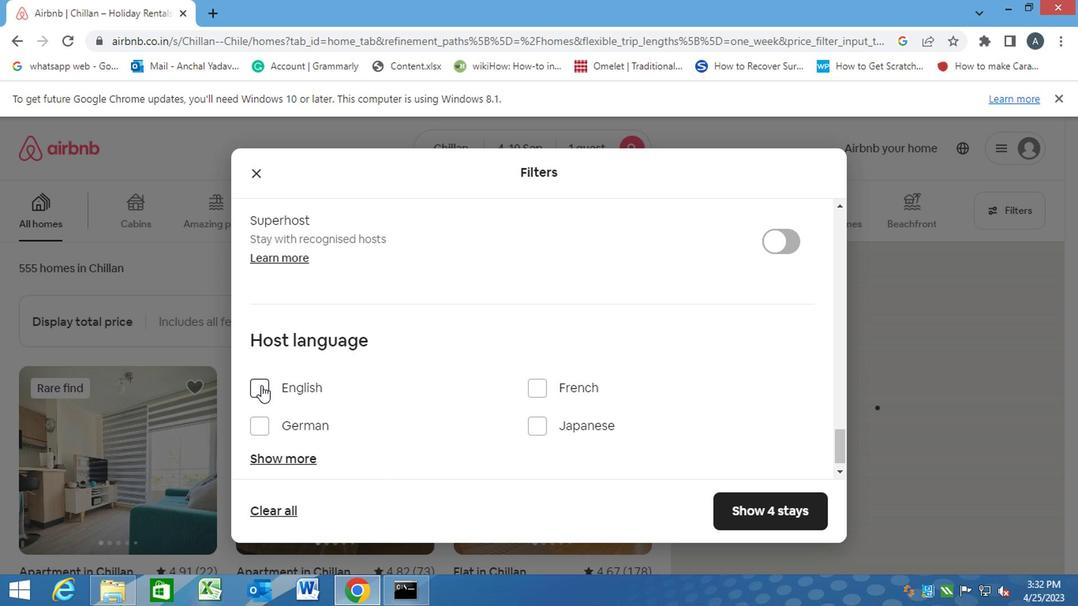 
Action: Mouse pressed left at (258, 385)
Screenshot: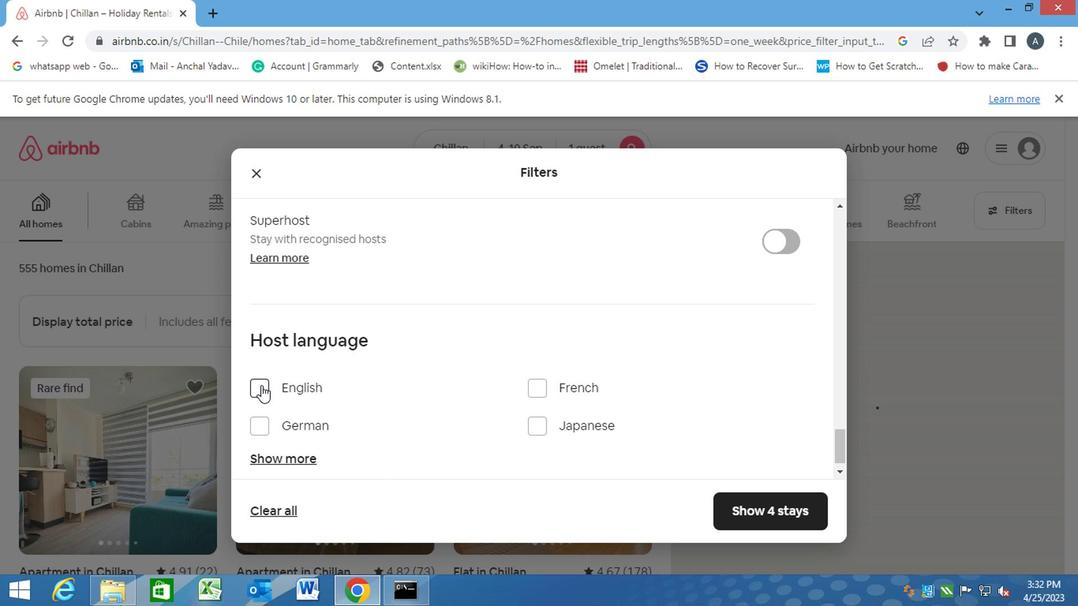 
Action: Mouse moved to (750, 511)
Screenshot: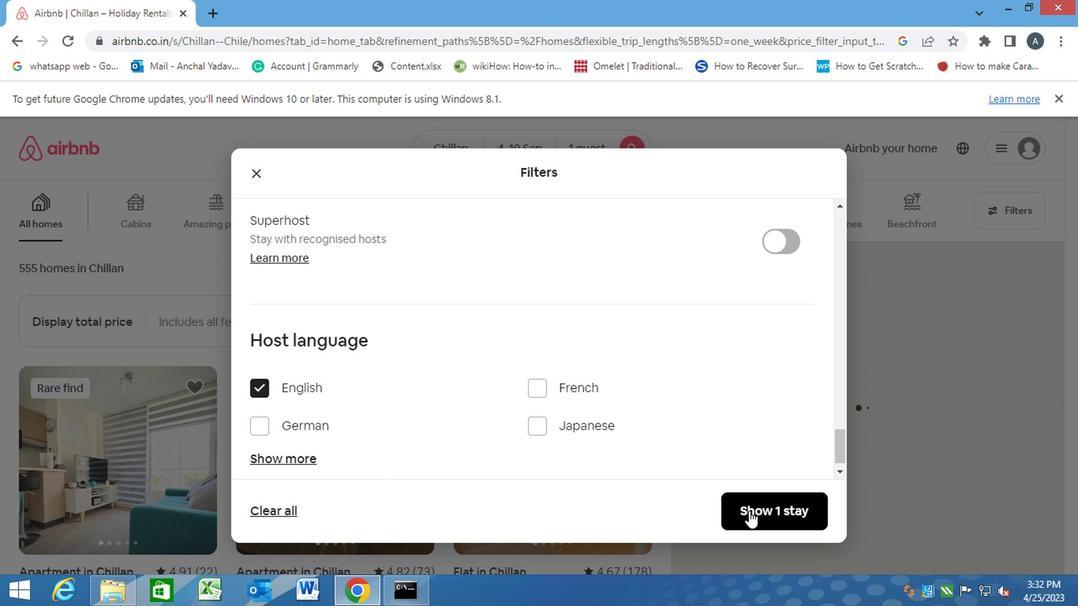 
Action: Mouse pressed left at (750, 511)
Screenshot: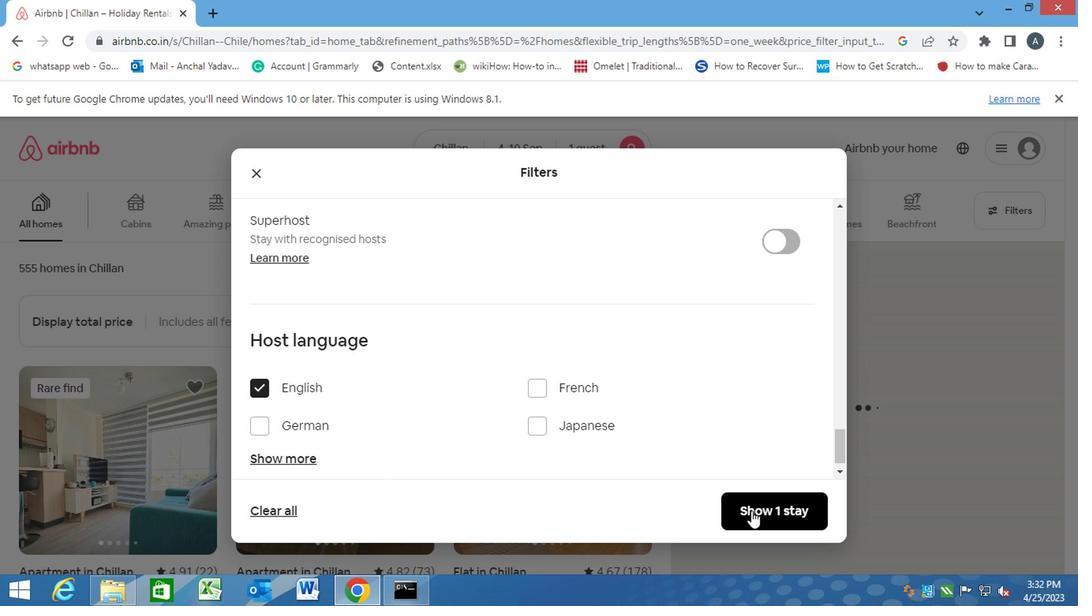 
